 Task: Find a one-way flight from Augusta to Laramie for 6 passengers in premium economy class, departing on May 3, with a departure time between 5:00 AM and 11:00 PM, and a maximum price of 550.
Action: Mouse moved to (282, 268)
Screenshot: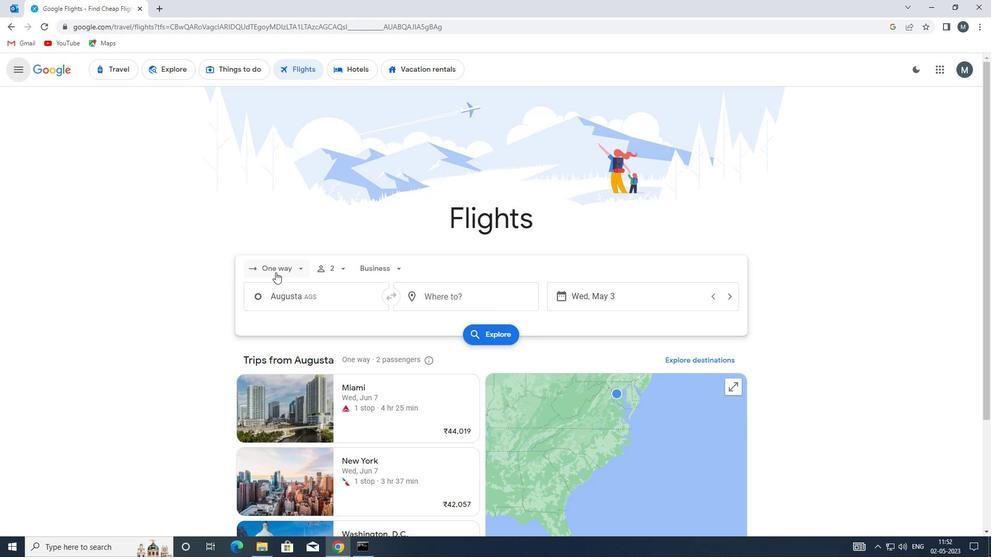 
Action: Mouse pressed left at (282, 268)
Screenshot: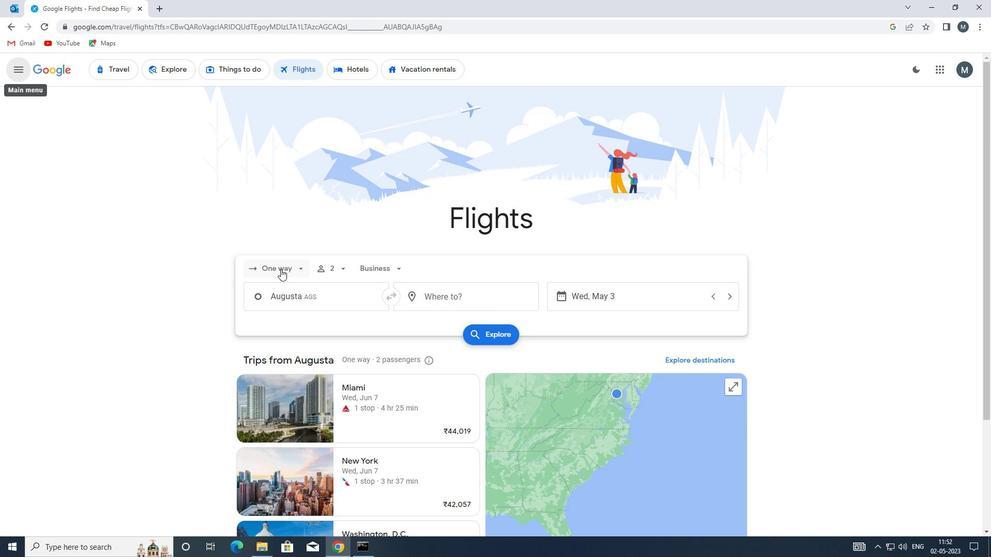 
Action: Mouse moved to (300, 313)
Screenshot: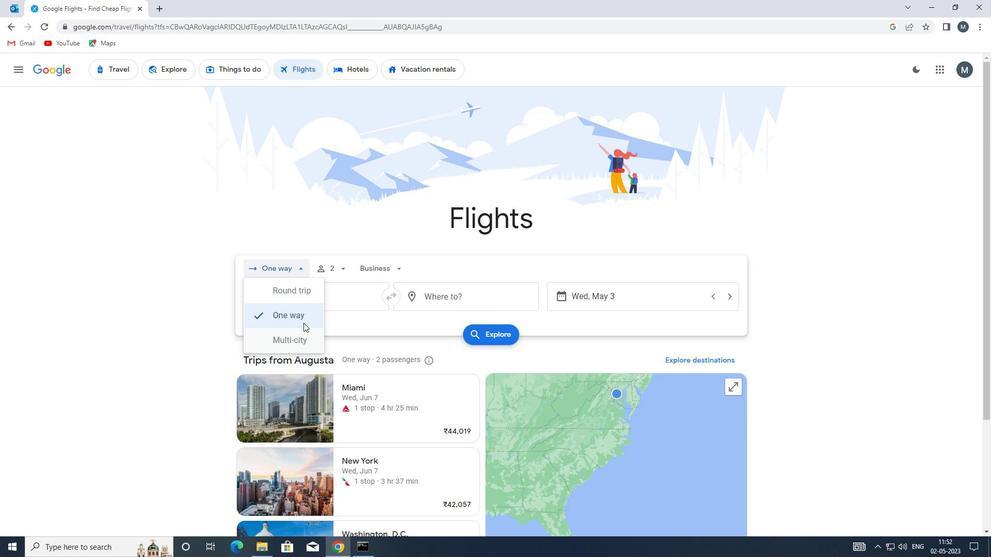 
Action: Mouse pressed left at (300, 313)
Screenshot: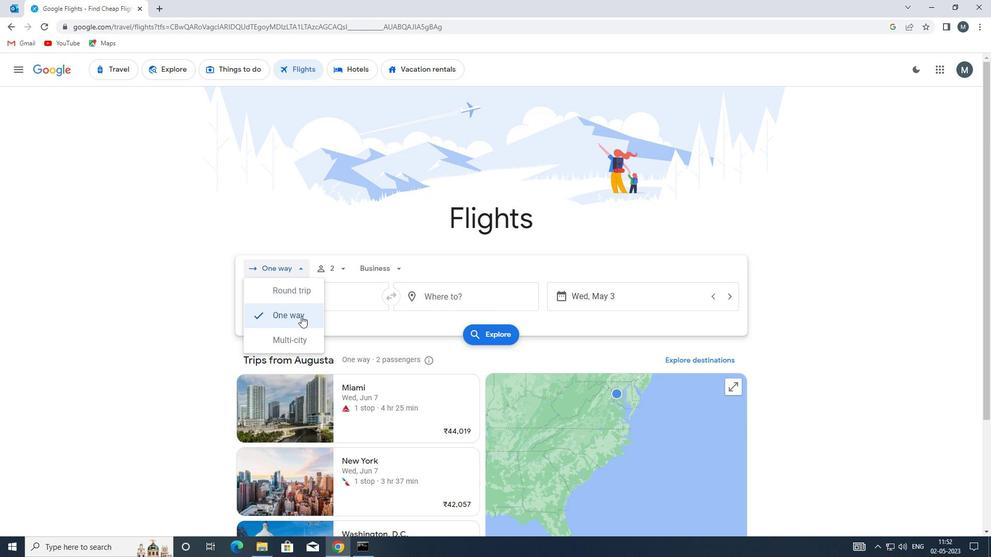 
Action: Mouse moved to (335, 270)
Screenshot: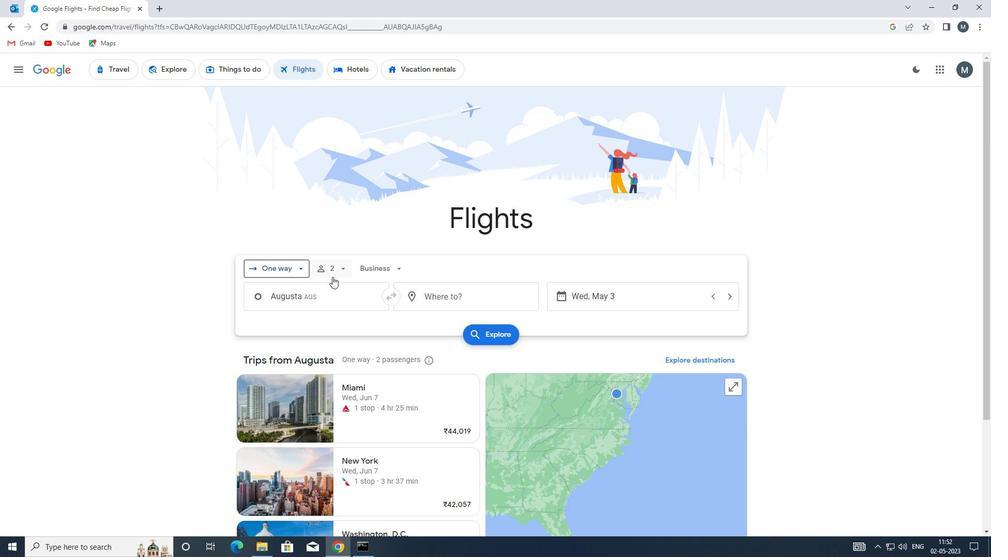 
Action: Mouse pressed left at (335, 270)
Screenshot: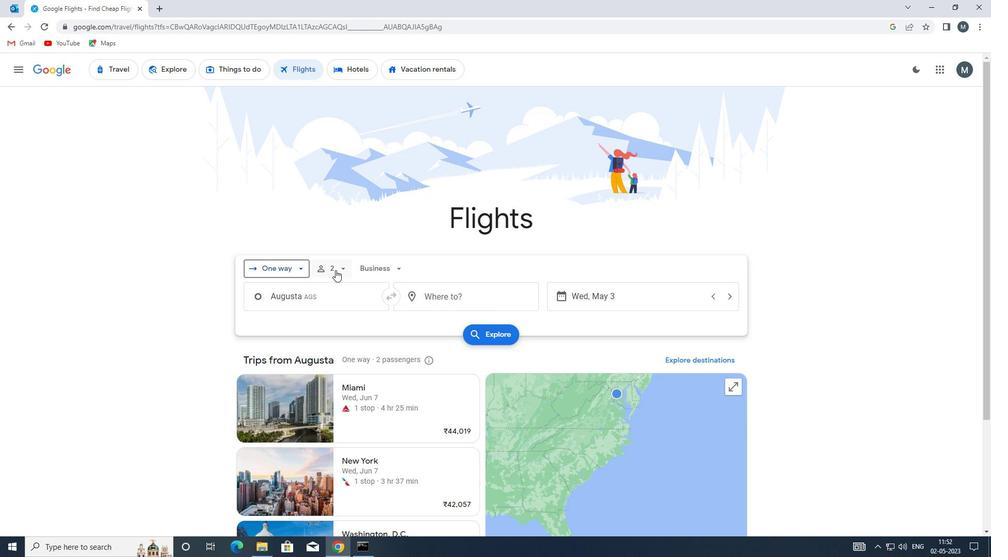 
Action: Mouse moved to (429, 295)
Screenshot: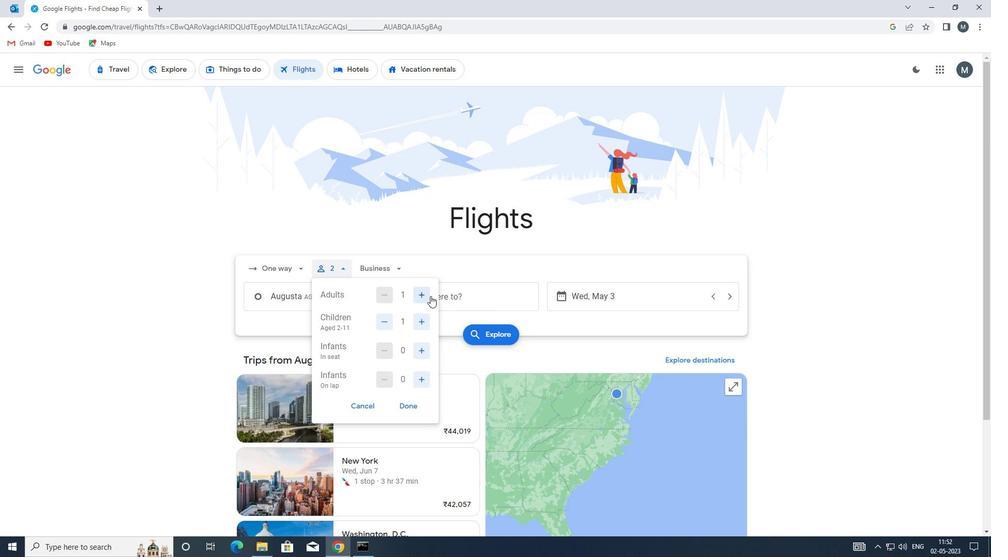 
Action: Mouse pressed left at (429, 295)
Screenshot: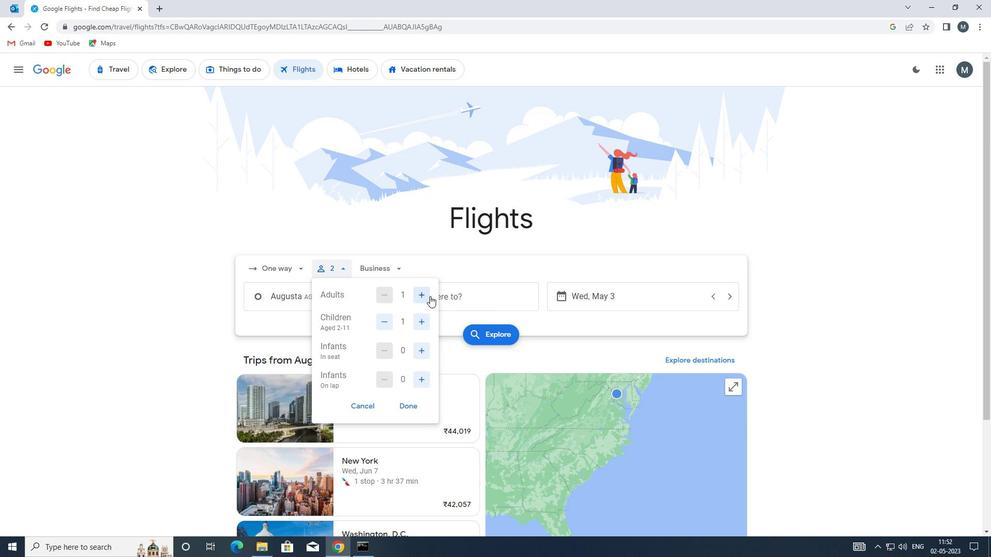 
Action: Mouse pressed left at (429, 295)
Screenshot: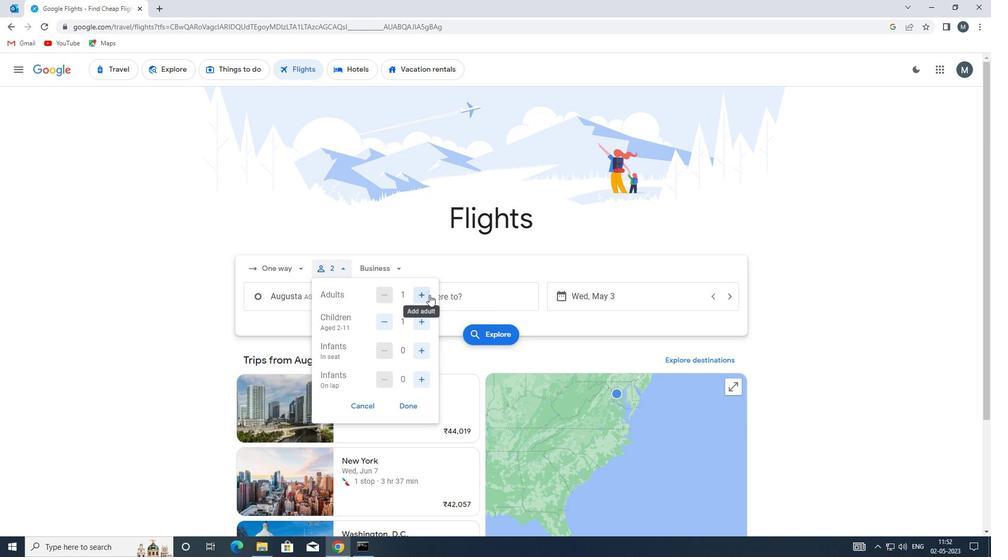 
Action: Mouse moved to (423, 320)
Screenshot: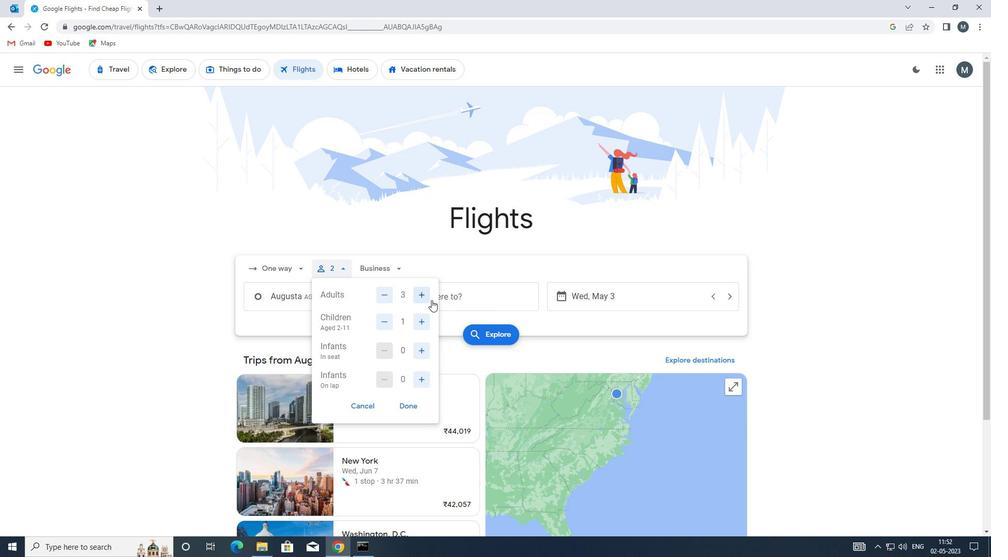 
Action: Mouse pressed left at (423, 320)
Screenshot: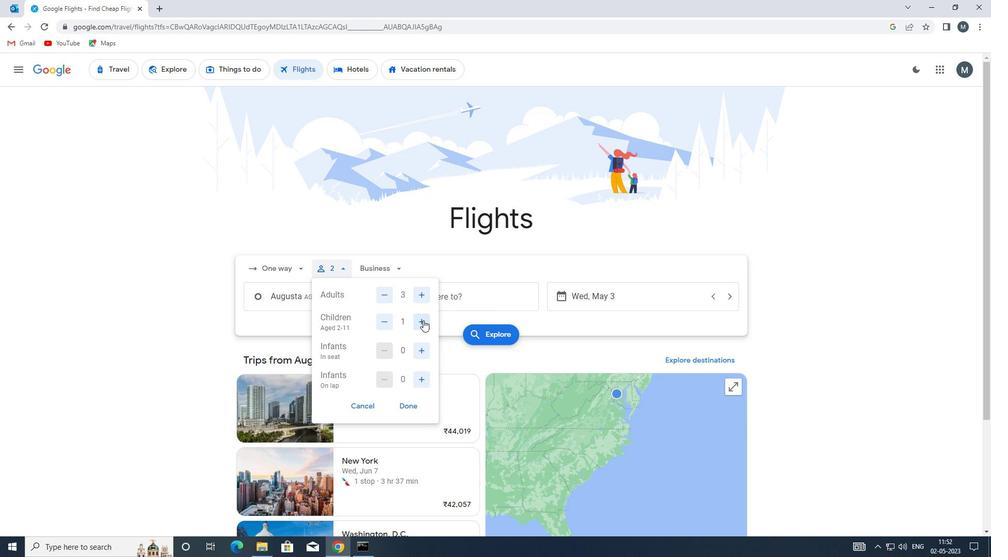 
Action: Mouse pressed left at (423, 320)
Screenshot: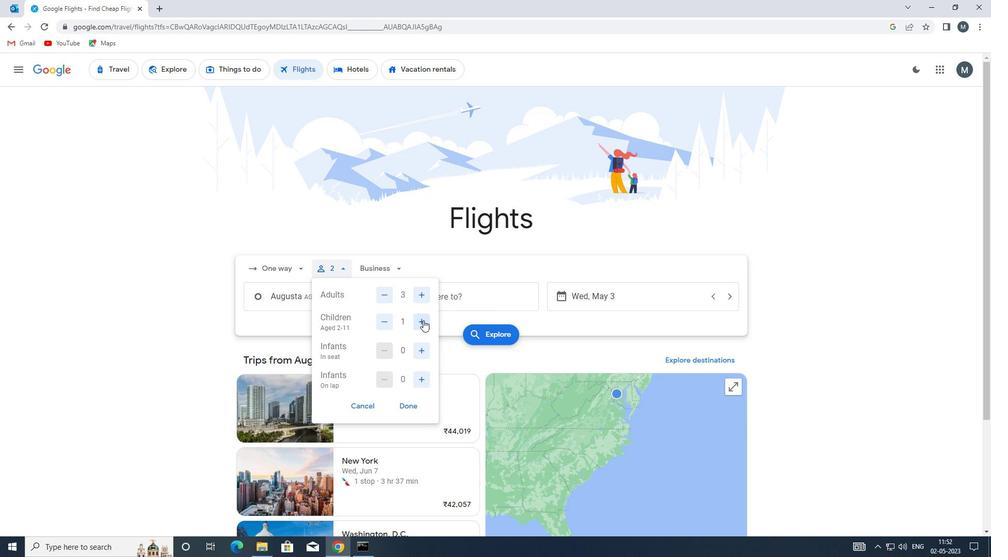 
Action: Mouse moved to (410, 407)
Screenshot: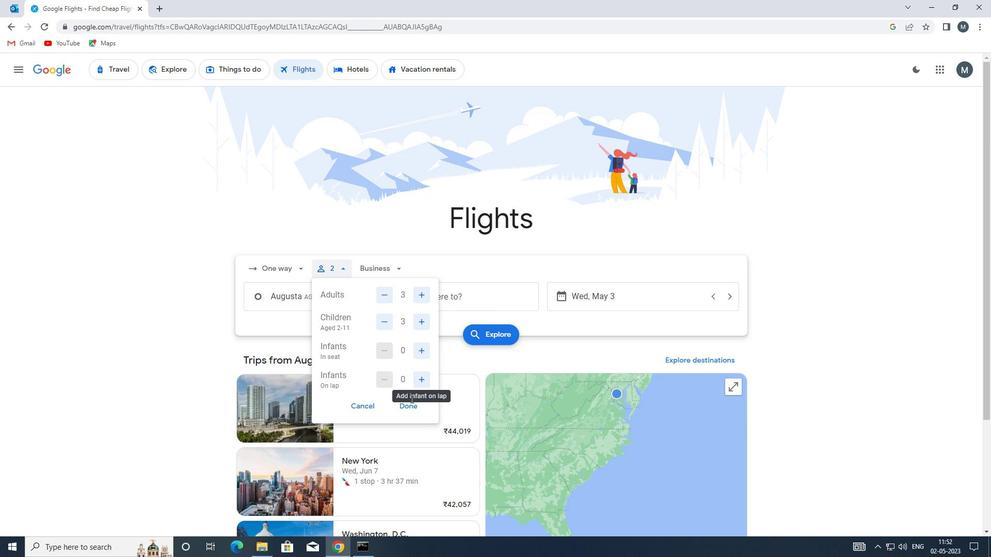 
Action: Mouse pressed left at (410, 407)
Screenshot: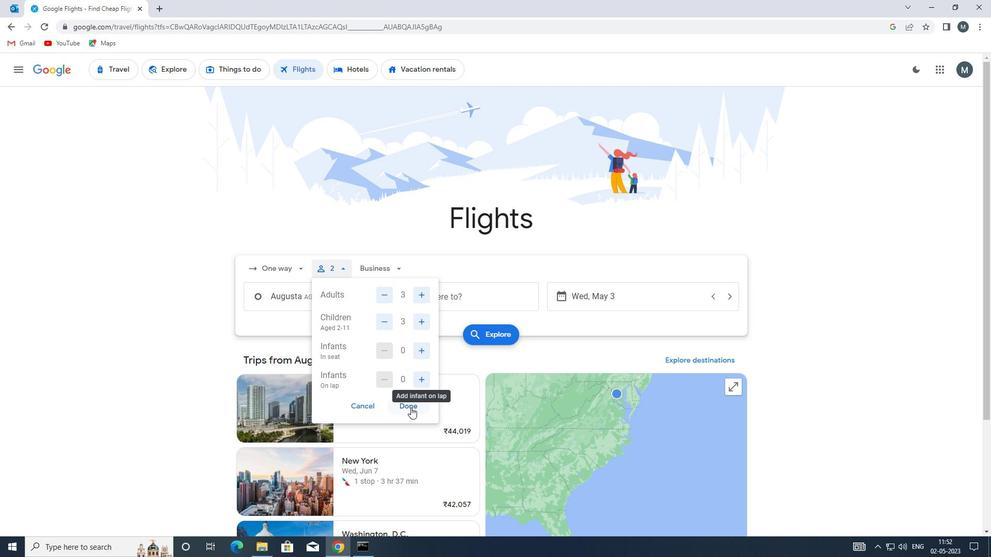 
Action: Mouse moved to (394, 272)
Screenshot: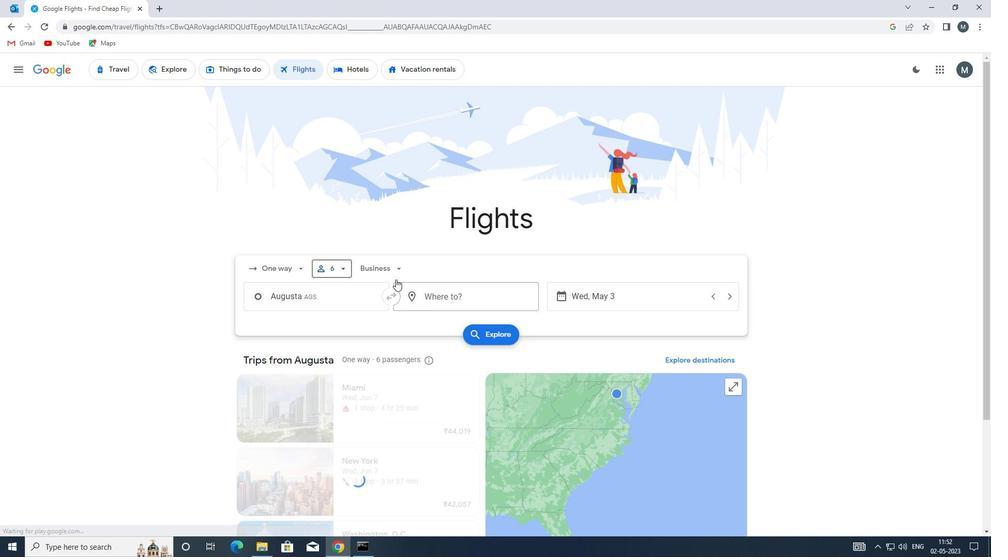 
Action: Mouse pressed left at (394, 272)
Screenshot: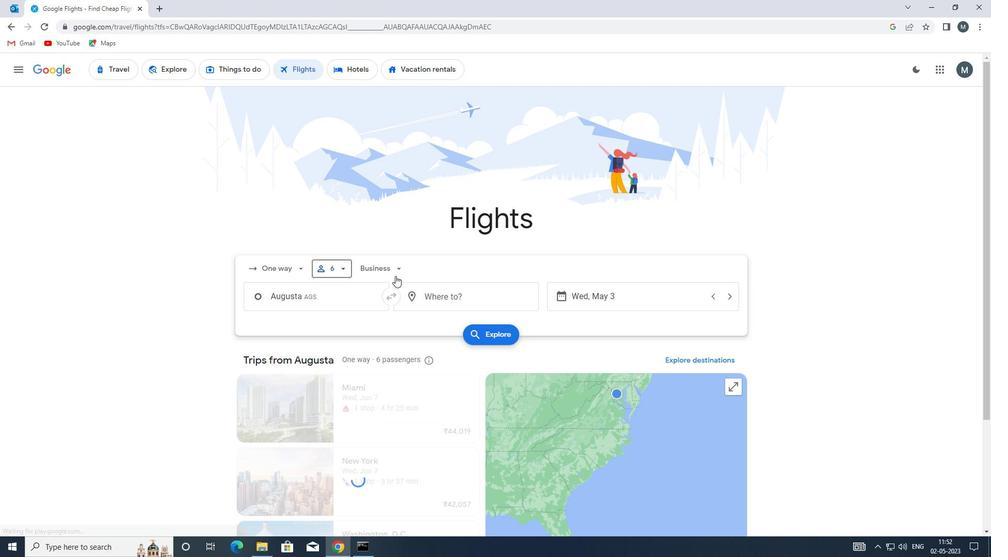 
Action: Mouse moved to (415, 320)
Screenshot: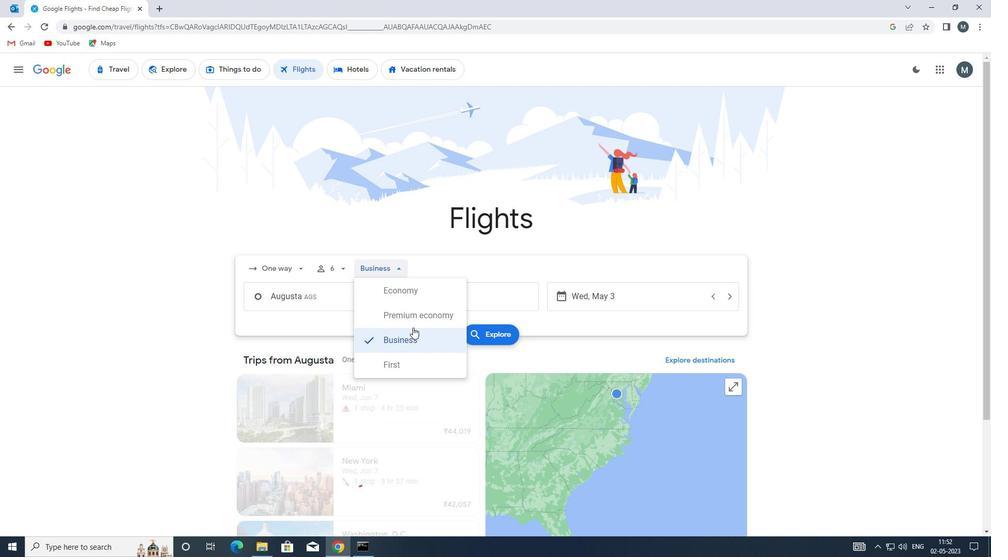 
Action: Mouse pressed left at (415, 320)
Screenshot: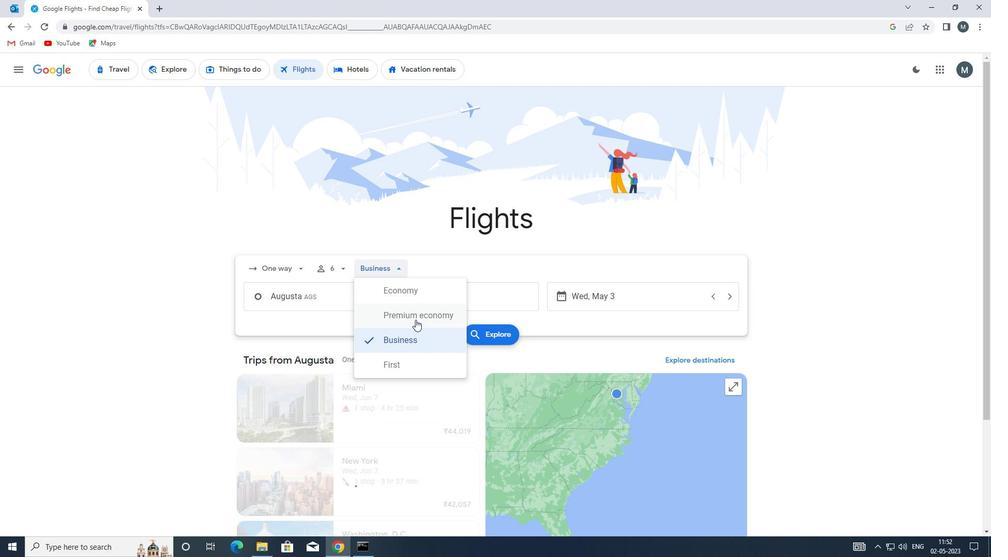
Action: Mouse moved to (358, 300)
Screenshot: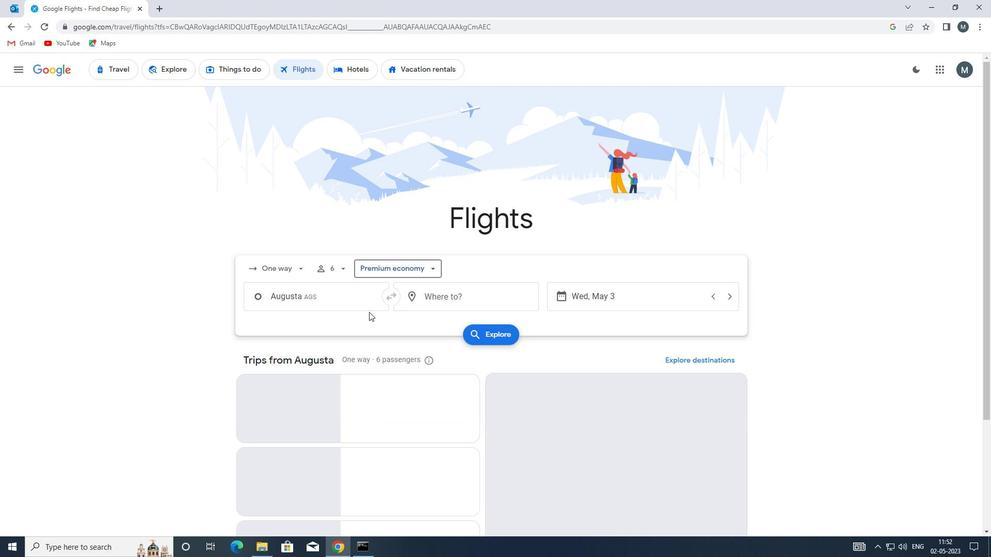 
Action: Mouse pressed left at (358, 300)
Screenshot: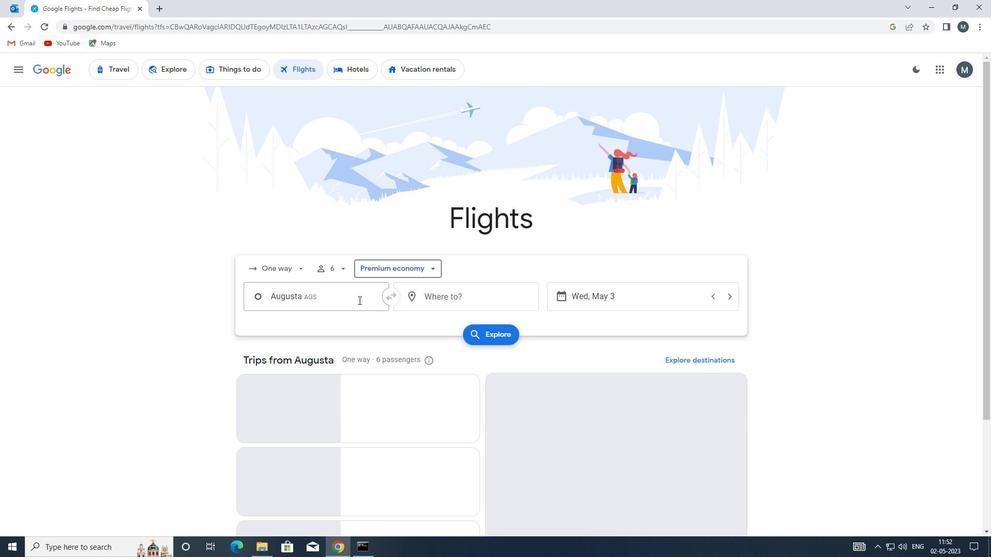
Action: Mouse moved to (368, 302)
Screenshot: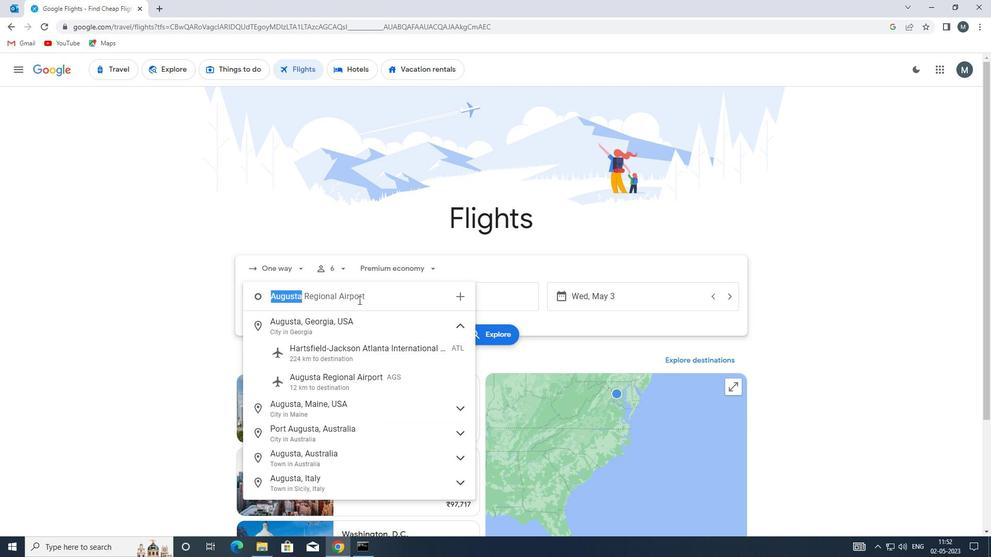 
Action: Key pressed <Key.enter>
Screenshot: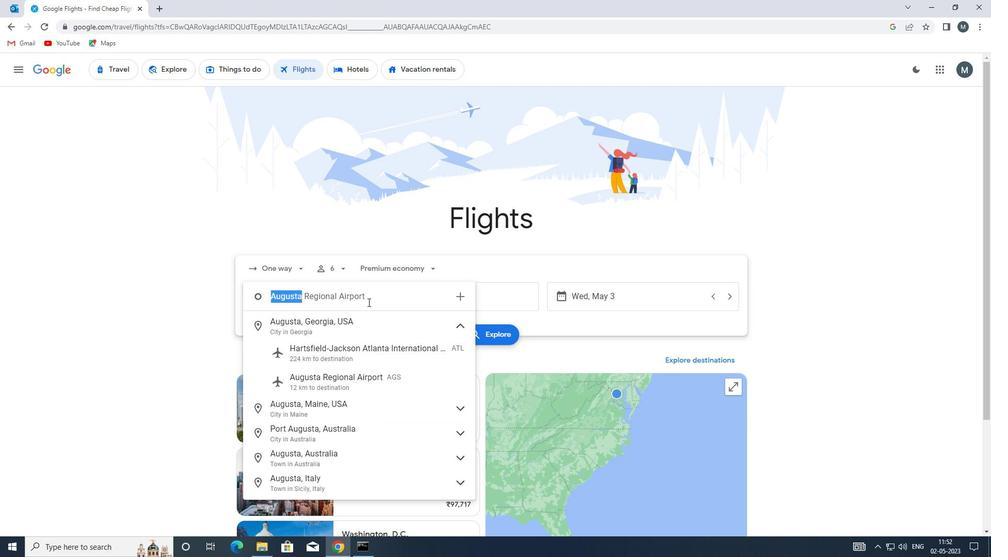 
Action: Mouse moved to (439, 302)
Screenshot: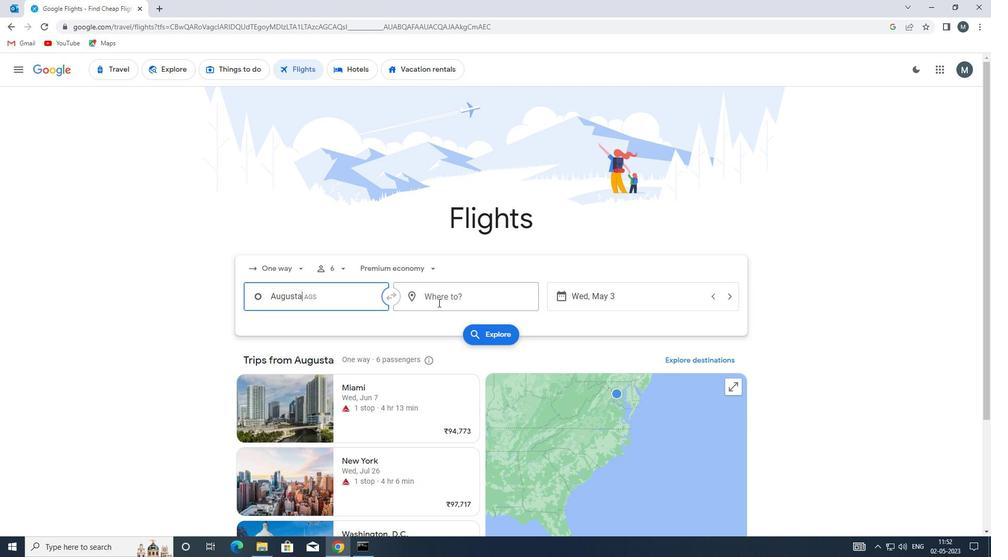 
Action: Mouse pressed left at (439, 302)
Screenshot: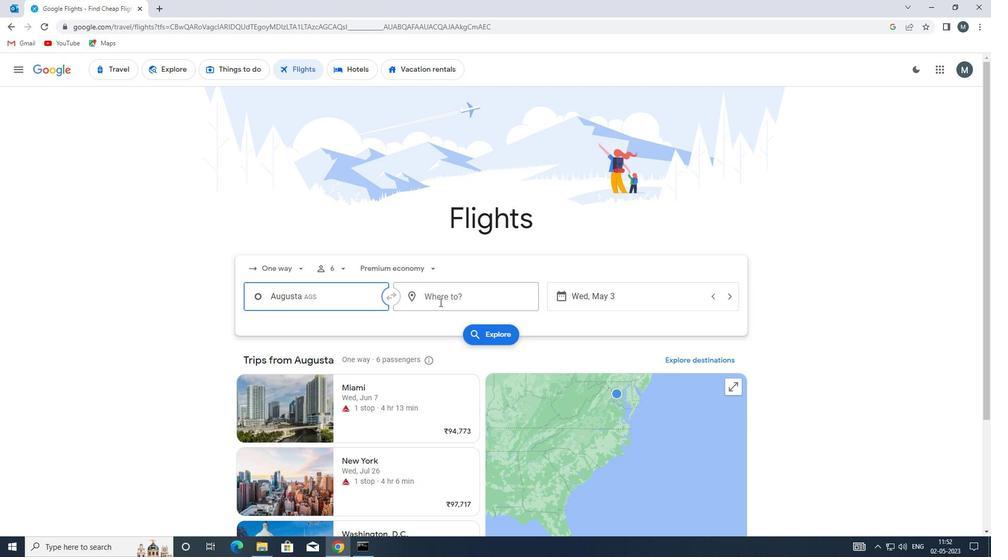 
Action: Key pressed lar
Screenshot: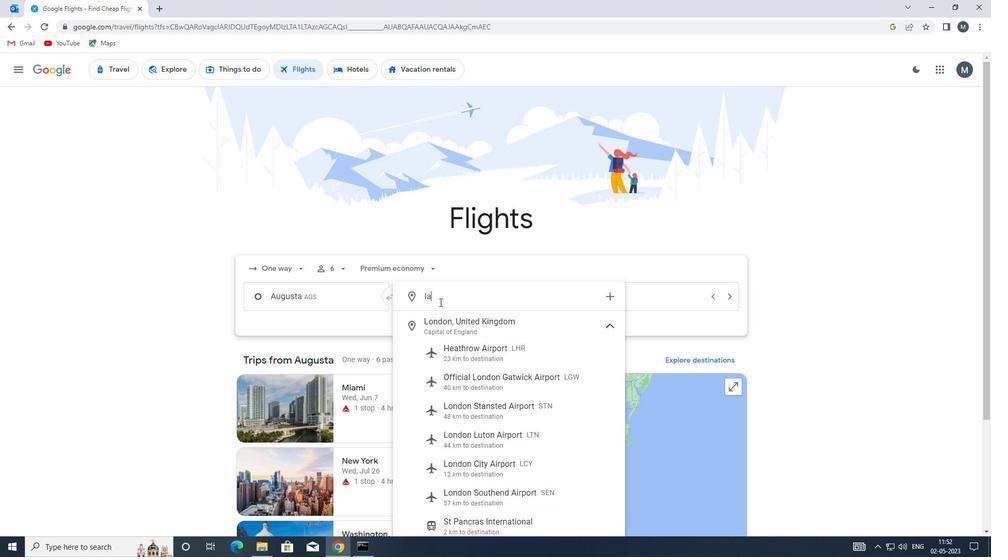 
Action: Mouse moved to (452, 322)
Screenshot: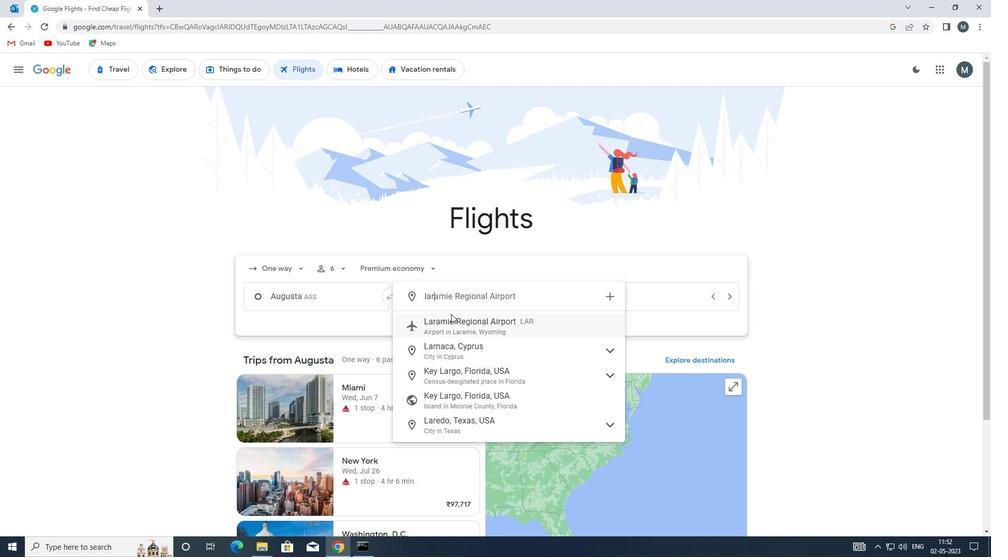 
Action: Mouse pressed left at (452, 322)
Screenshot: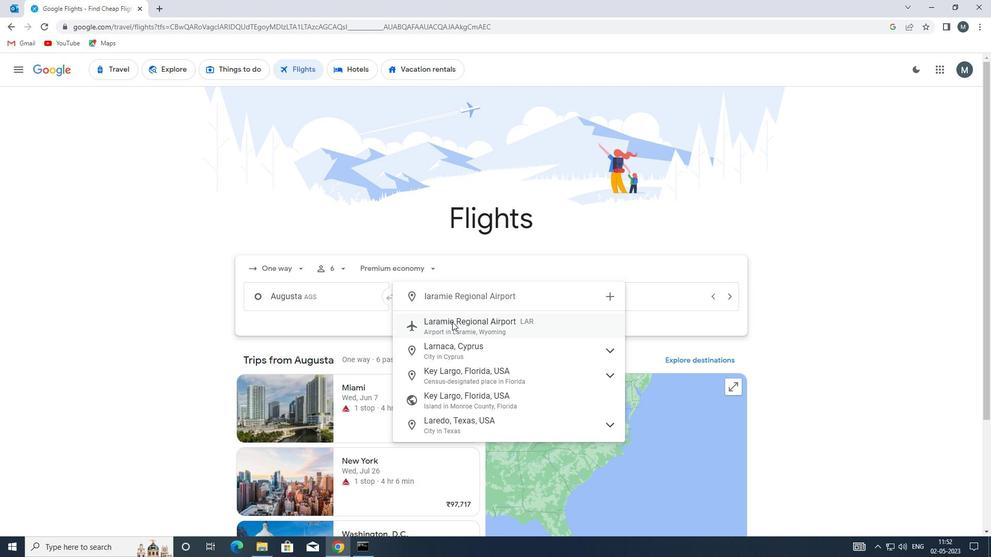 
Action: Mouse moved to (569, 299)
Screenshot: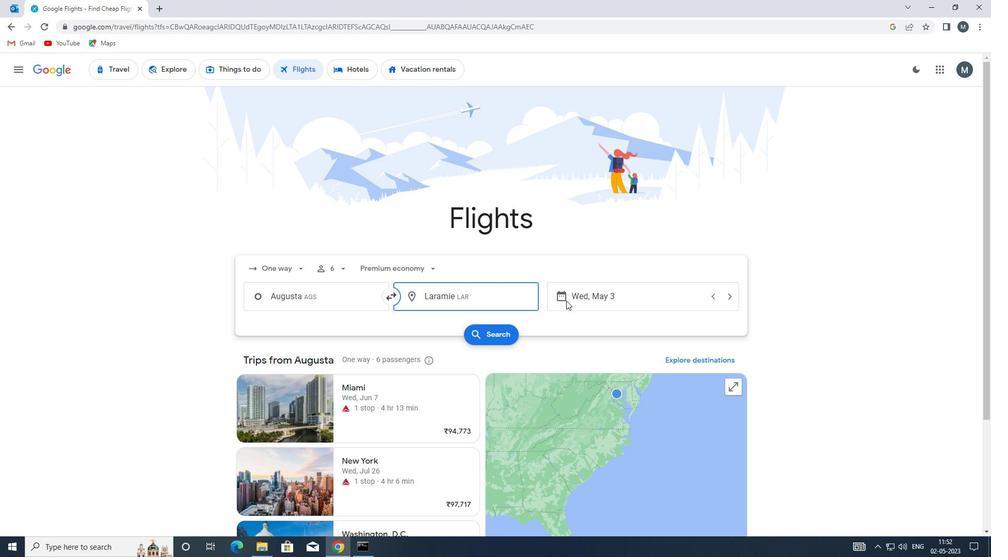 
Action: Mouse pressed left at (569, 299)
Screenshot: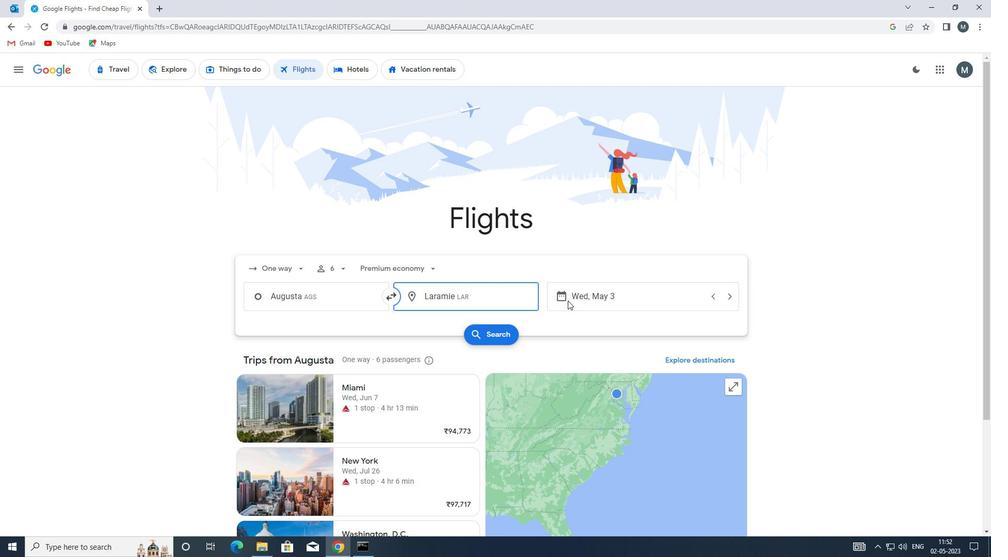 
Action: Mouse moved to (450, 347)
Screenshot: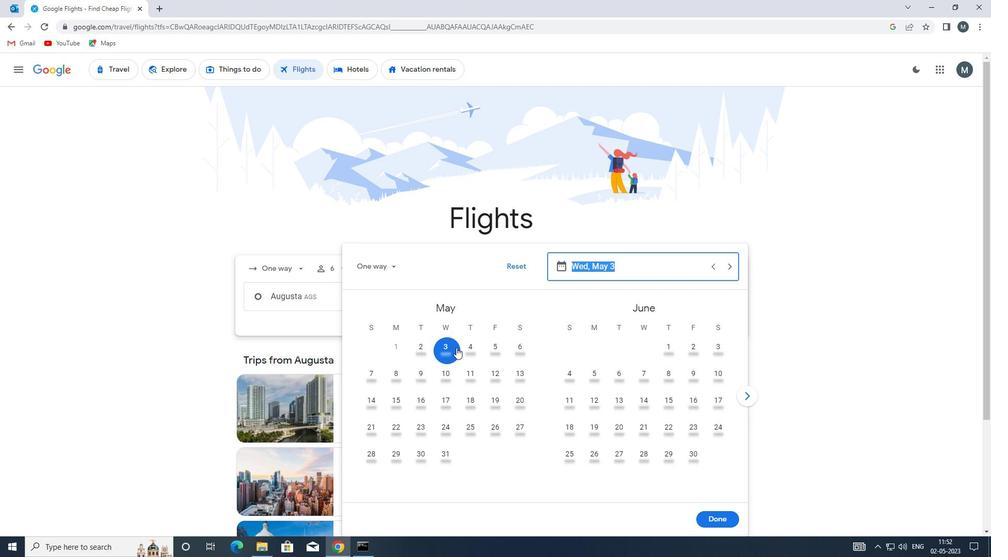 
Action: Mouse pressed left at (450, 347)
Screenshot: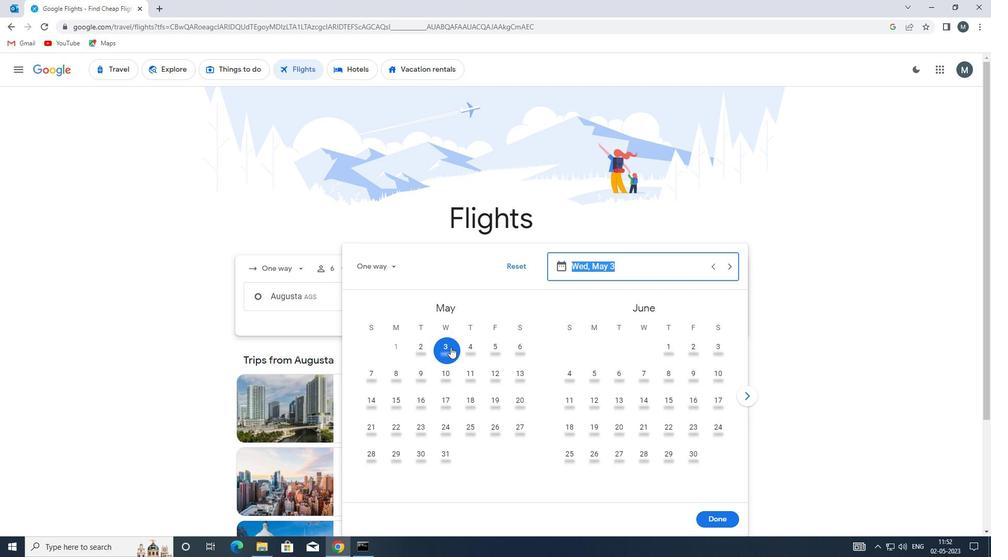 
Action: Mouse moved to (707, 519)
Screenshot: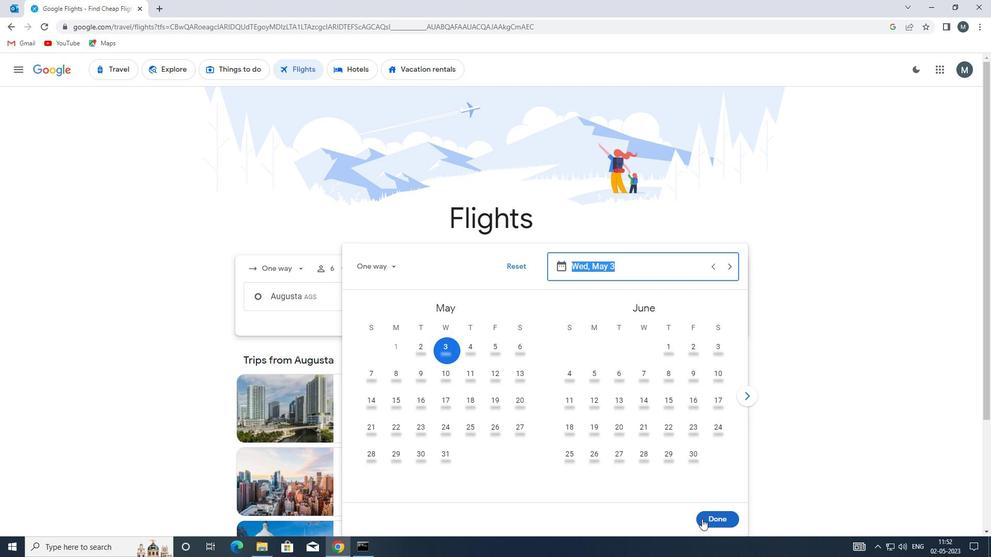 
Action: Mouse pressed left at (707, 519)
Screenshot: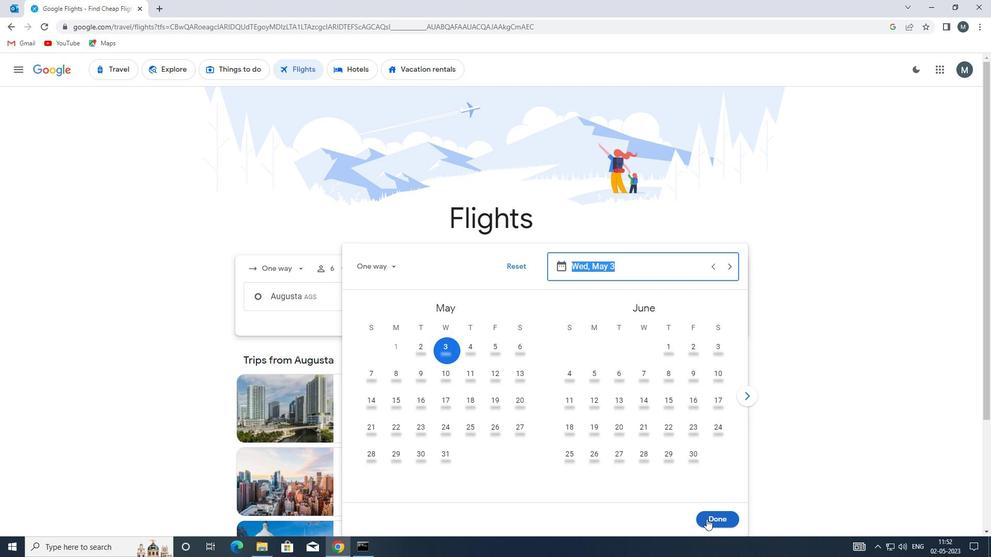 
Action: Mouse moved to (486, 339)
Screenshot: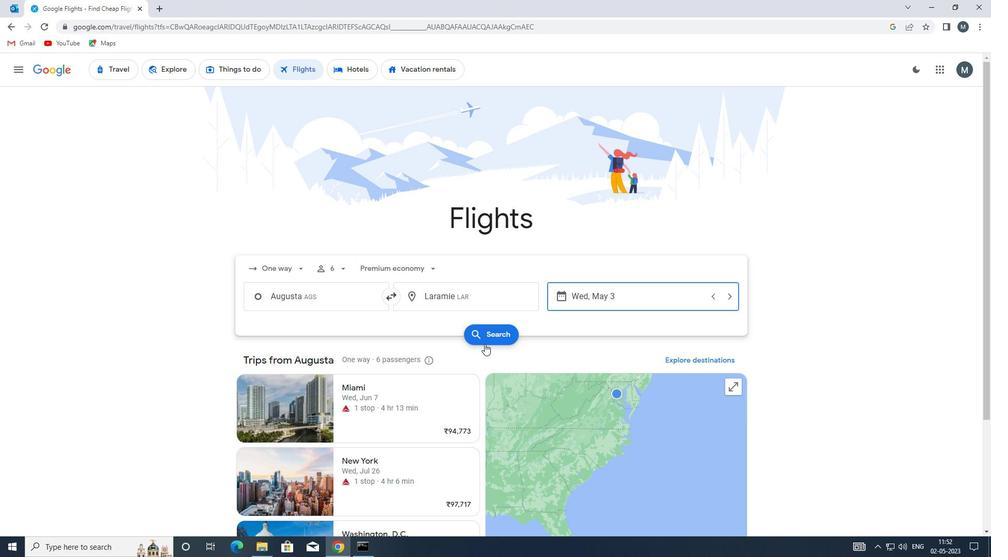 
Action: Mouse pressed left at (486, 339)
Screenshot: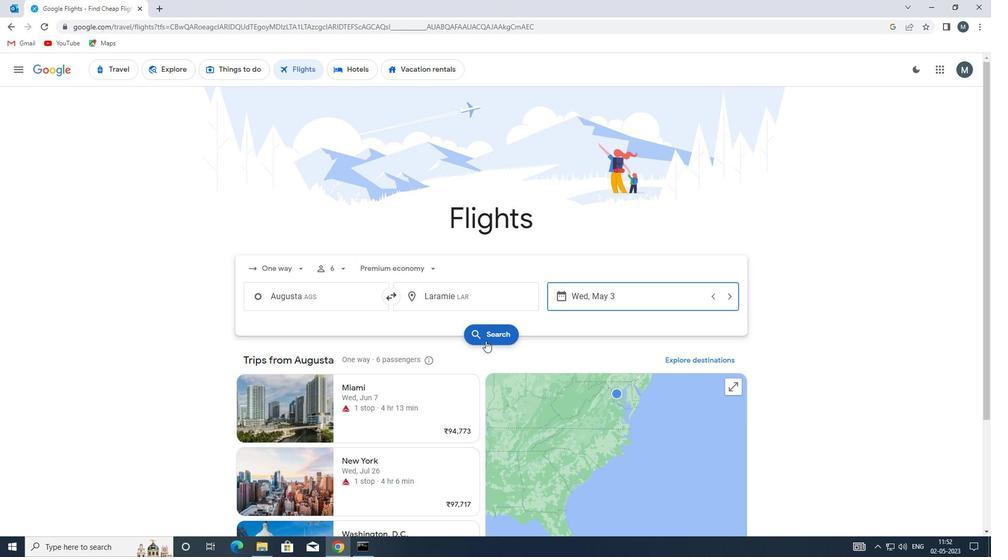 
Action: Mouse moved to (256, 163)
Screenshot: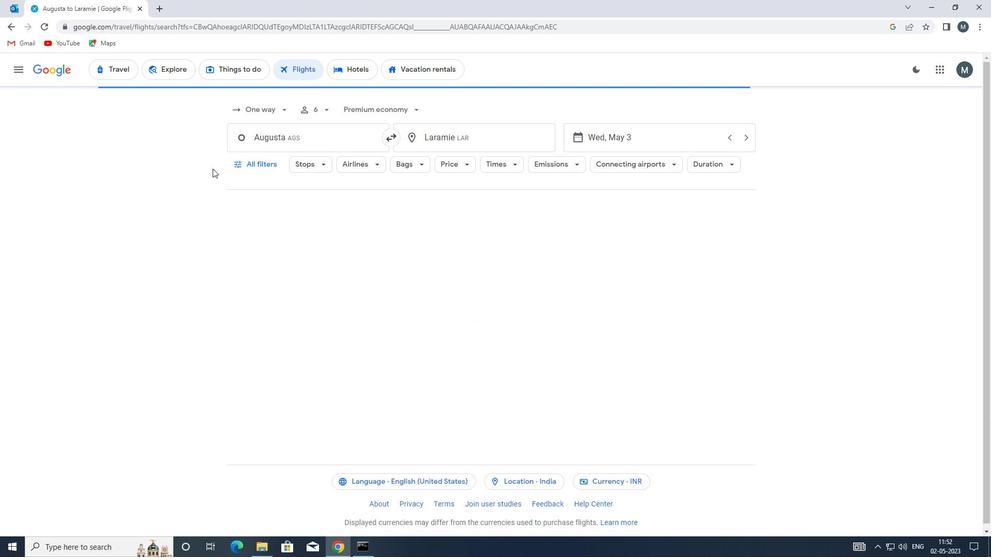 
Action: Mouse pressed left at (256, 163)
Screenshot: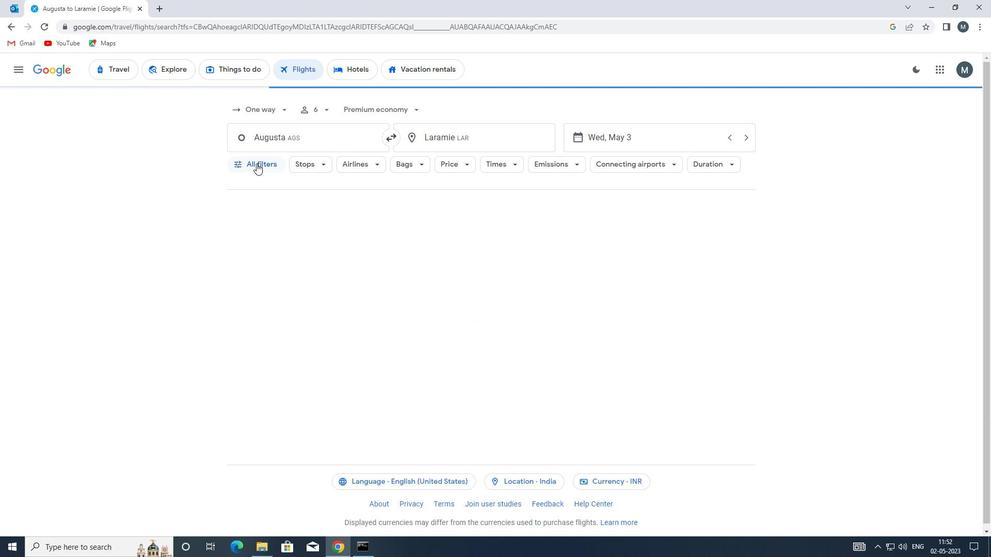 
Action: Mouse moved to (274, 266)
Screenshot: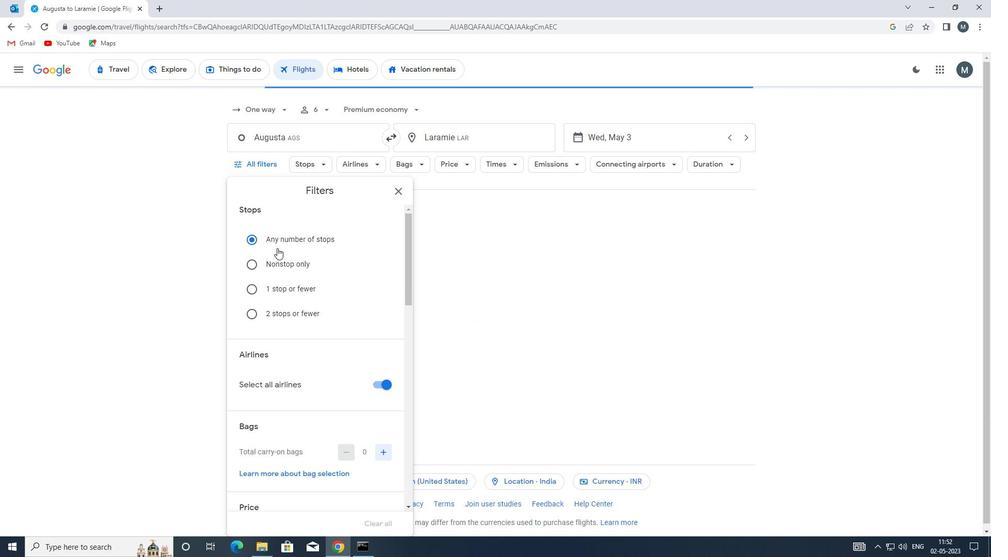 
Action: Mouse scrolled (274, 265) with delta (0, 0)
Screenshot: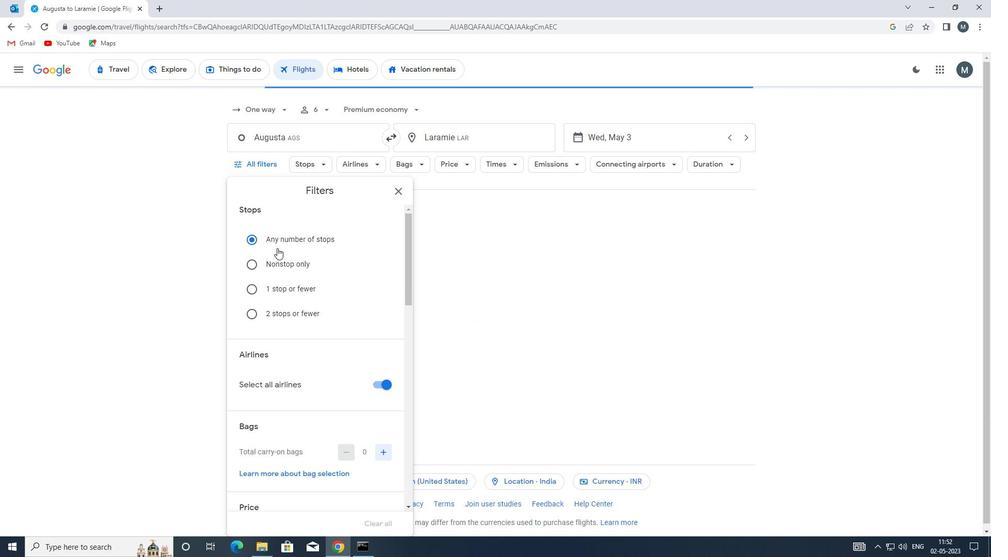 
Action: Mouse moved to (273, 273)
Screenshot: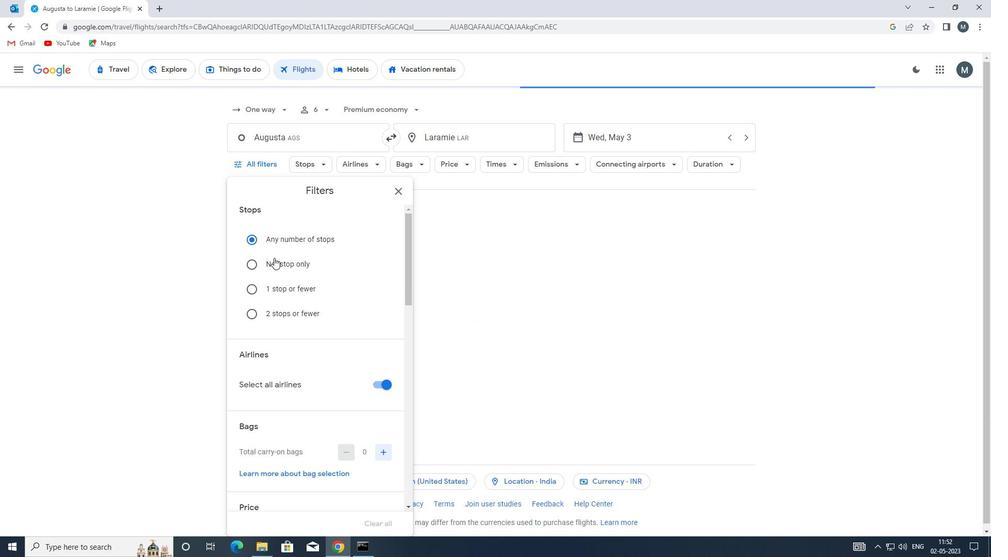 
Action: Mouse scrolled (273, 273) with delta (0, 0)
Screenshot: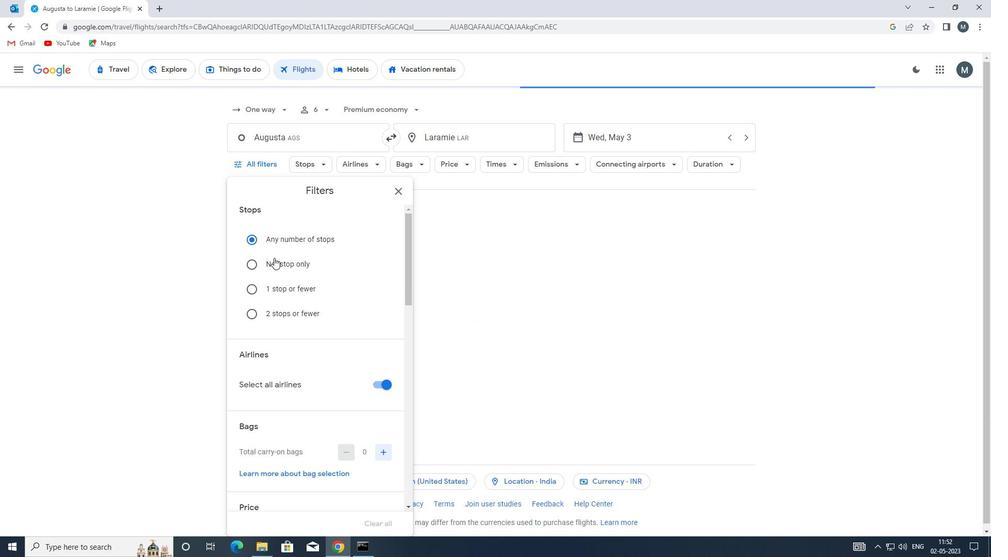 
Action: Mouse moved to (387, 281)
Screenshot: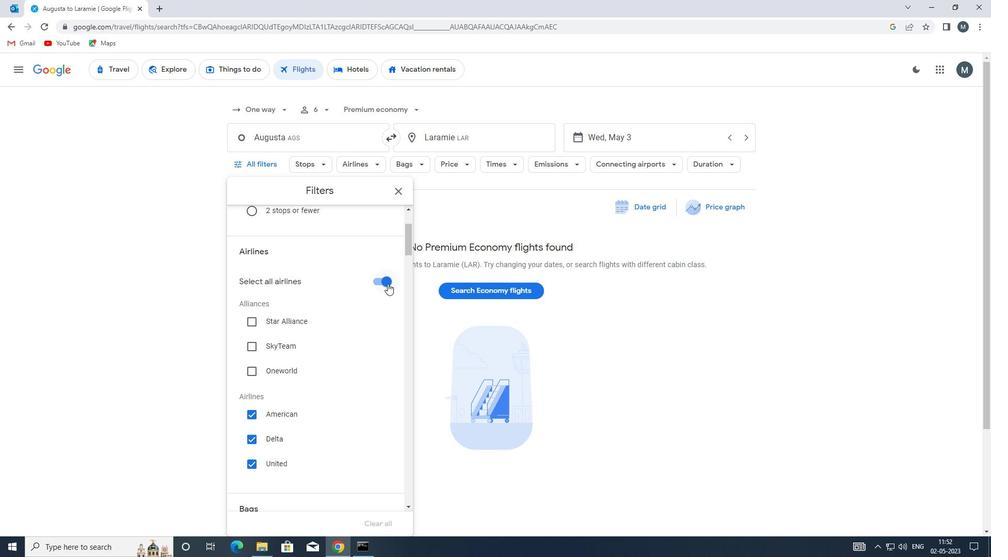 
Action: Mouse pressed left at (387, 281)
Screenshot: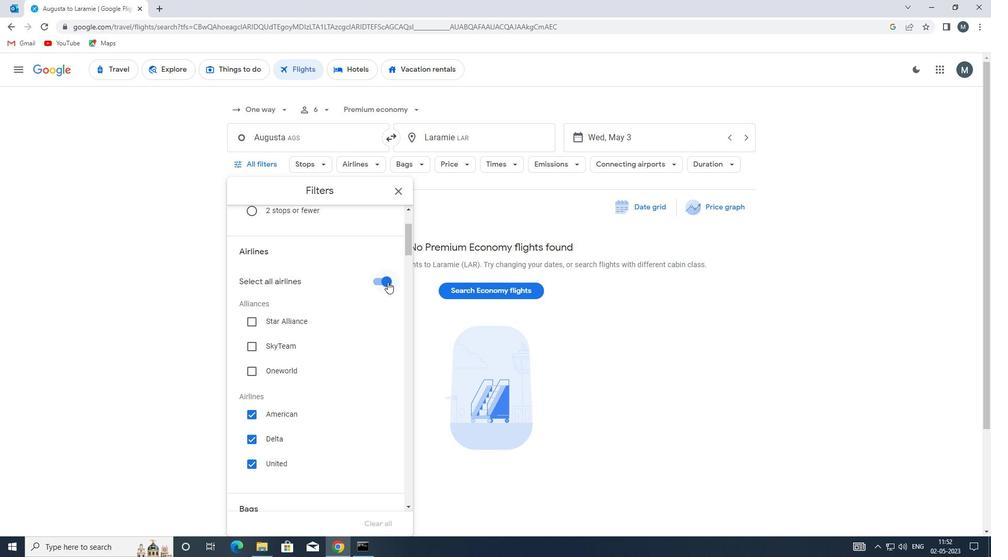 
Action: Mouse moved to (331, 324)
Screenshot: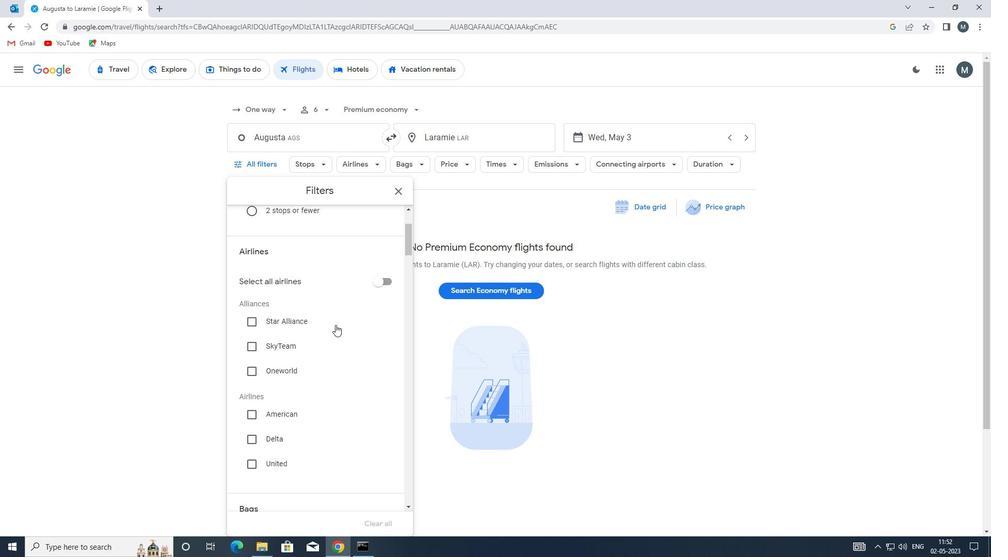 
Action: Mouse scrolled (331, 324) with delta (0, 0)
Screenshot: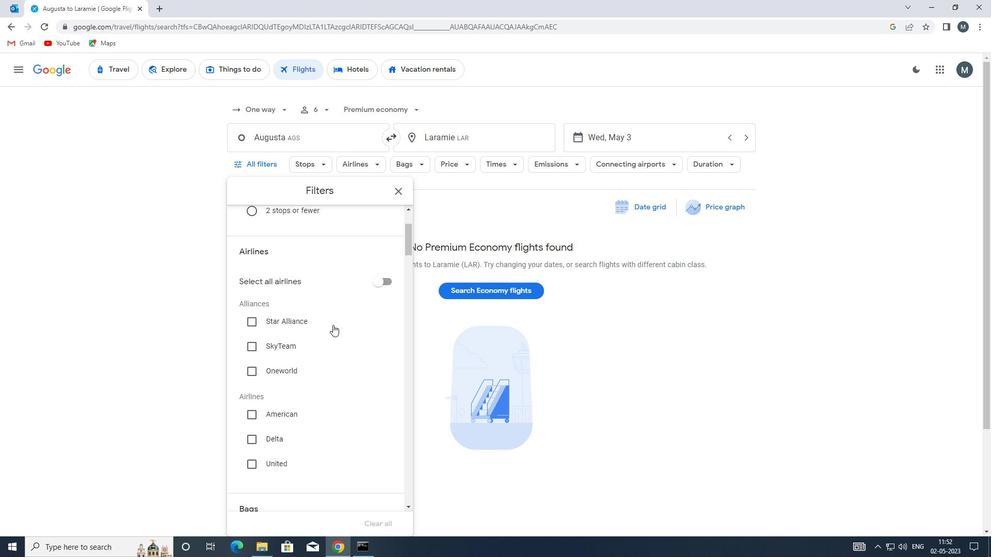 
Action: Mouse moved to (324, 324)
Screenshot: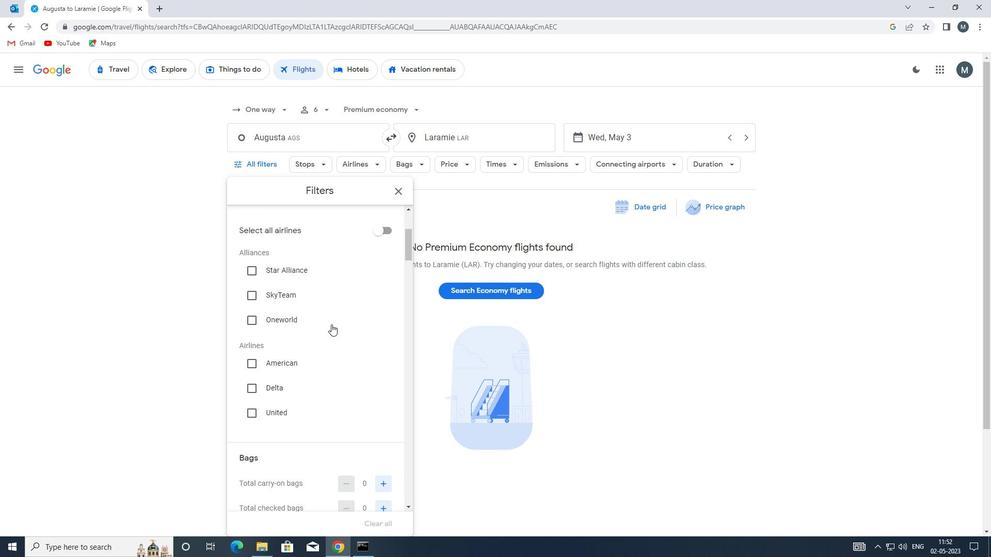 
Action: Mouse scrolled (324, 324) with delta (0, 0)
Screenshot: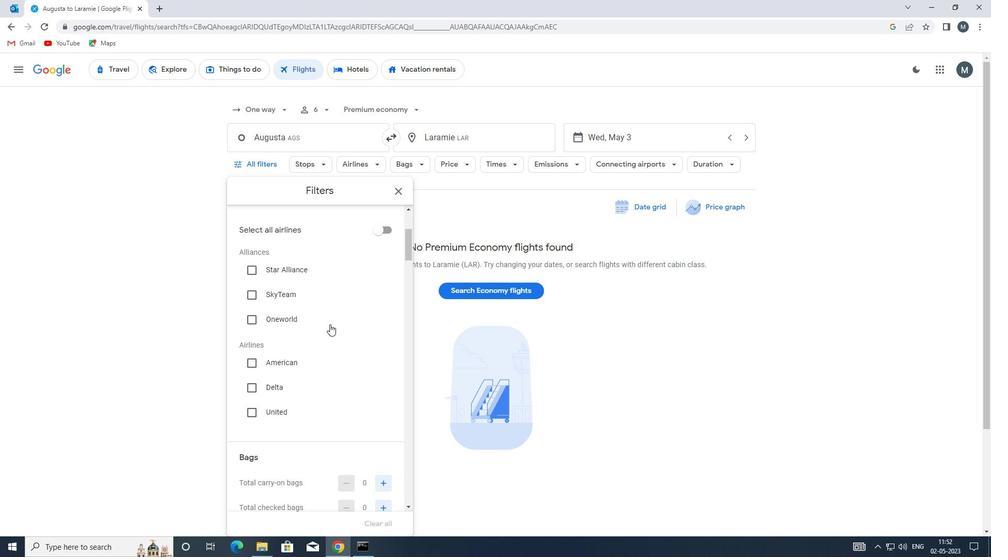 
Action: Mouse moved to (323, 324)
Screenshot: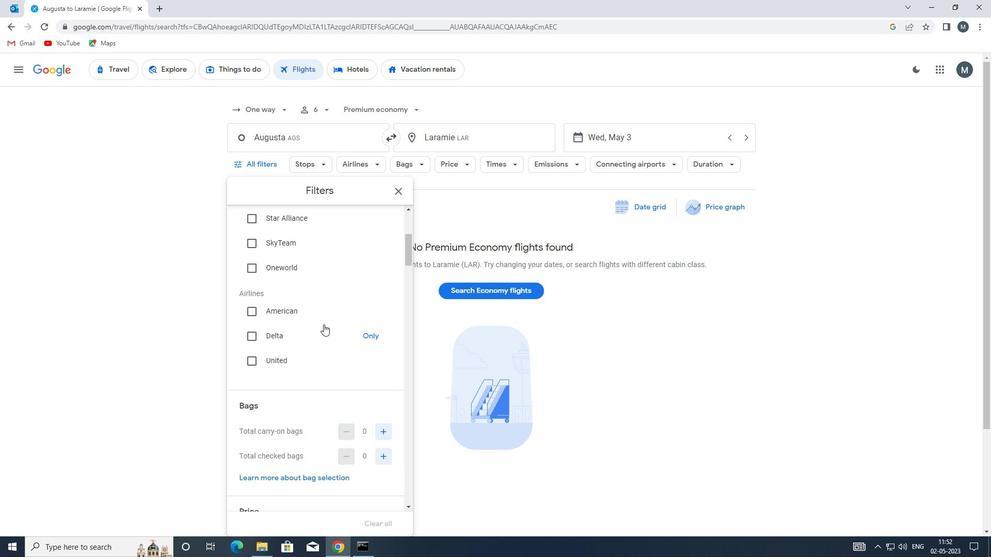 
Action: Mouse scrolled (323, 324) with delta (0, 0)
Screenshot: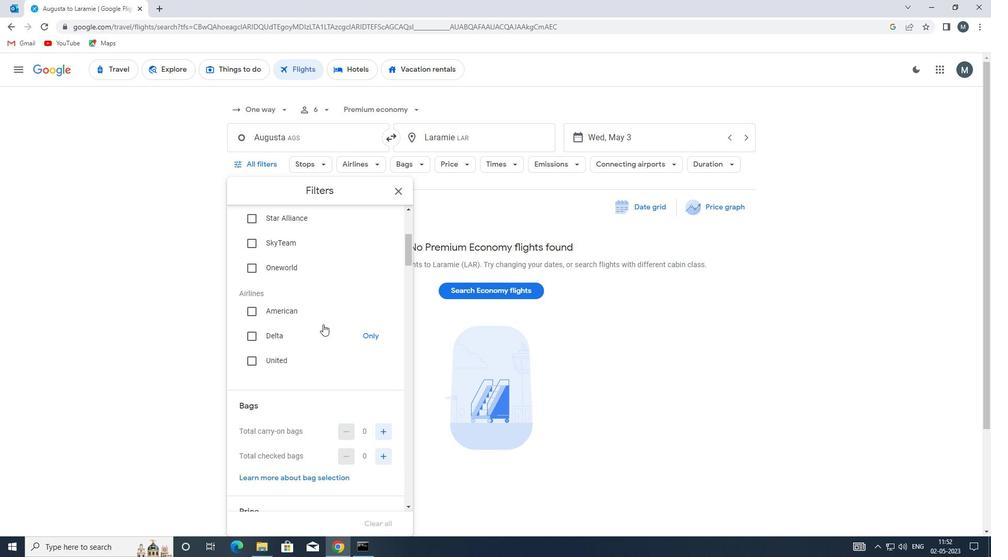 
Action: Mouse moved to (295, 326)
Screenshot: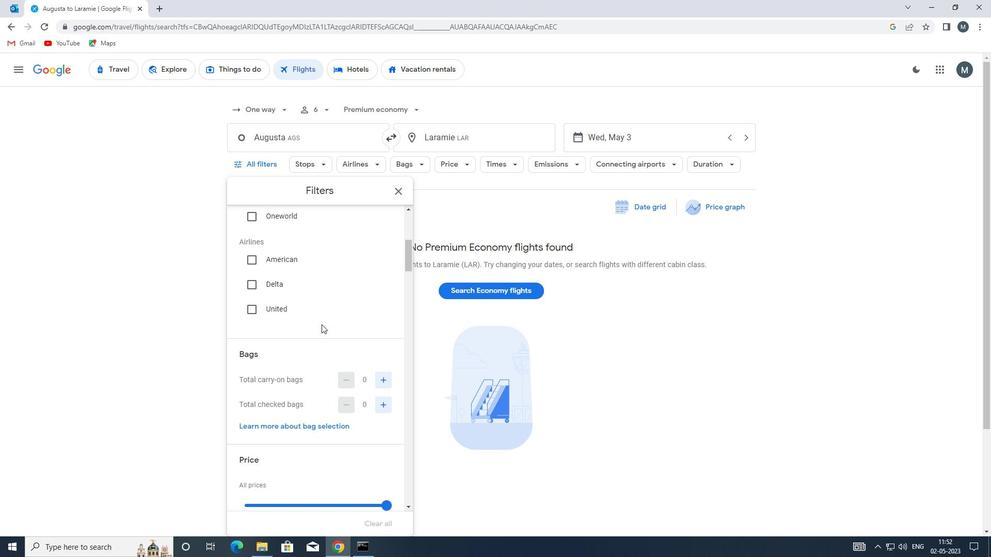
Action: Mouse scrolled (295, 325) with delta (0, 0)
Screenshot: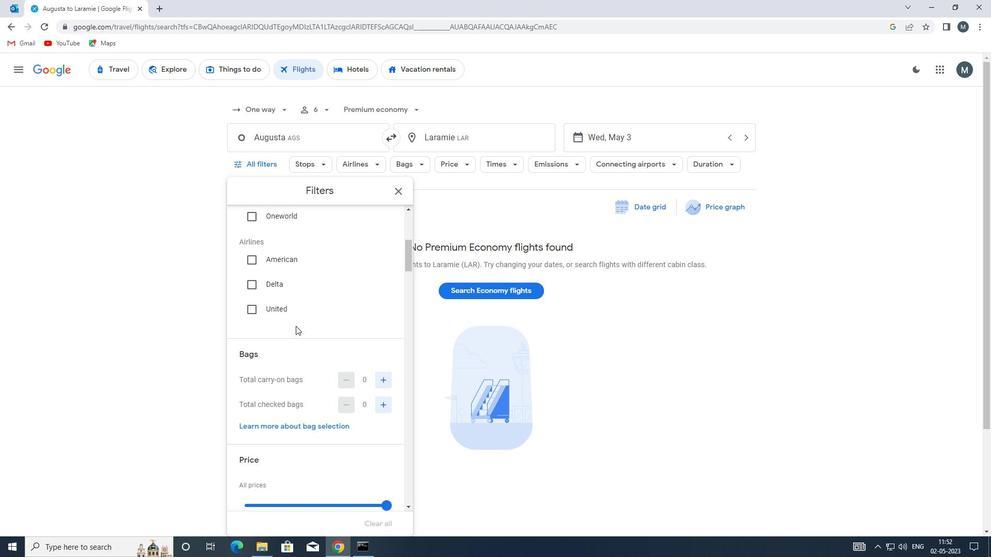 
Action: Mouse scrolled (295, 325) with delta (0, 0)
Screenshot: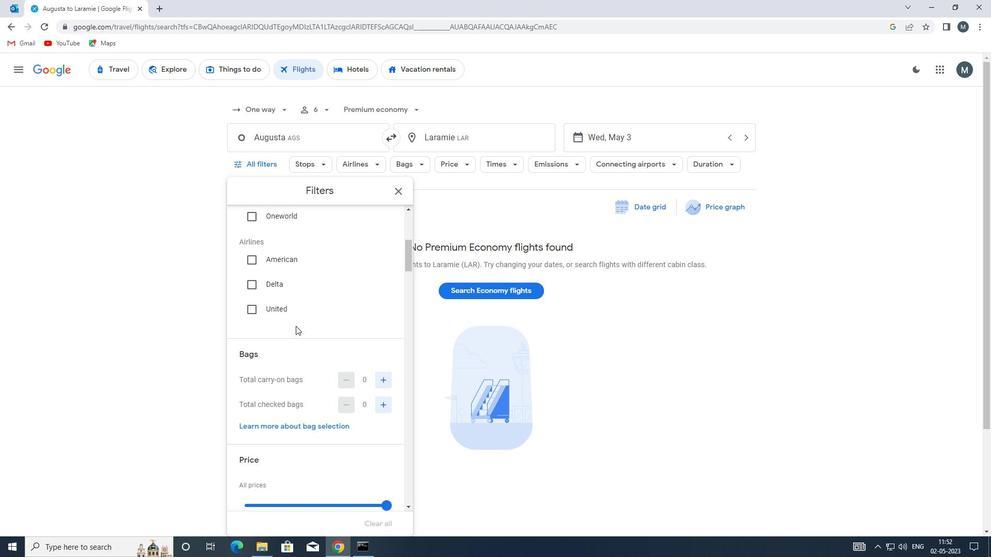 
Action: Mouse moved to (295, 326)
Screenshot: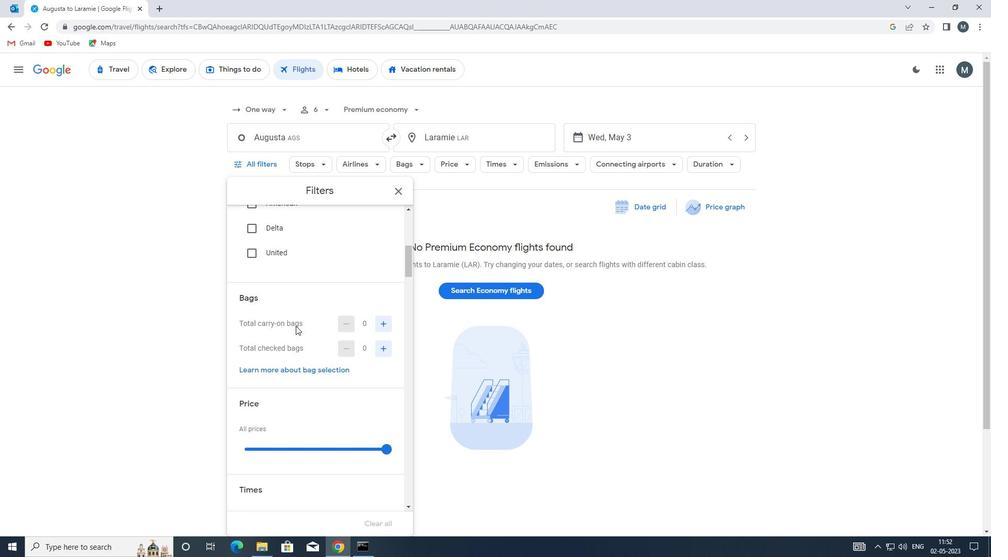 
Action: Mouse scrolled (295, 326) with delta (0, 0)
Screenshot: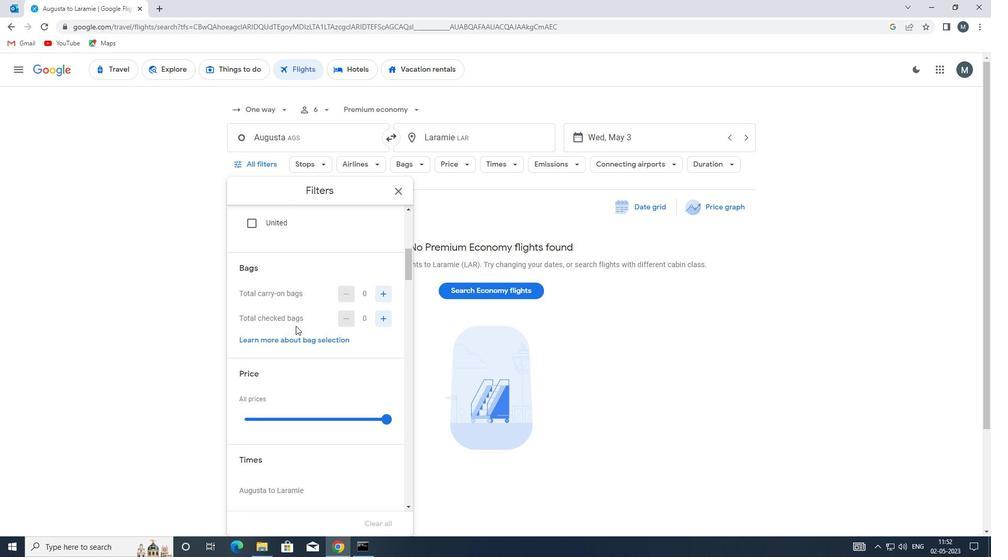 
Action: Mouse moved to (293, 346)
Screenshot: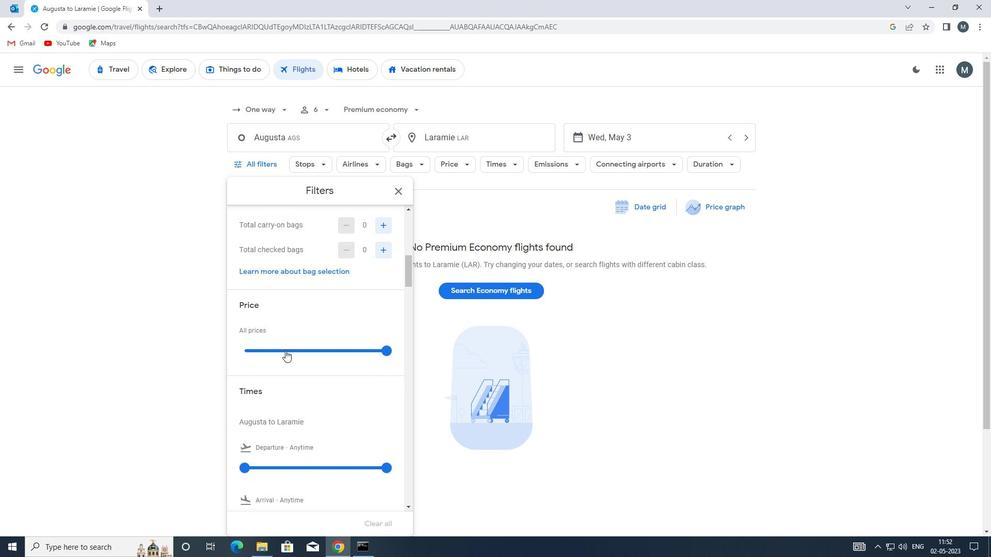
Action: Mouse pressed left at (293, 346)
Screenshot: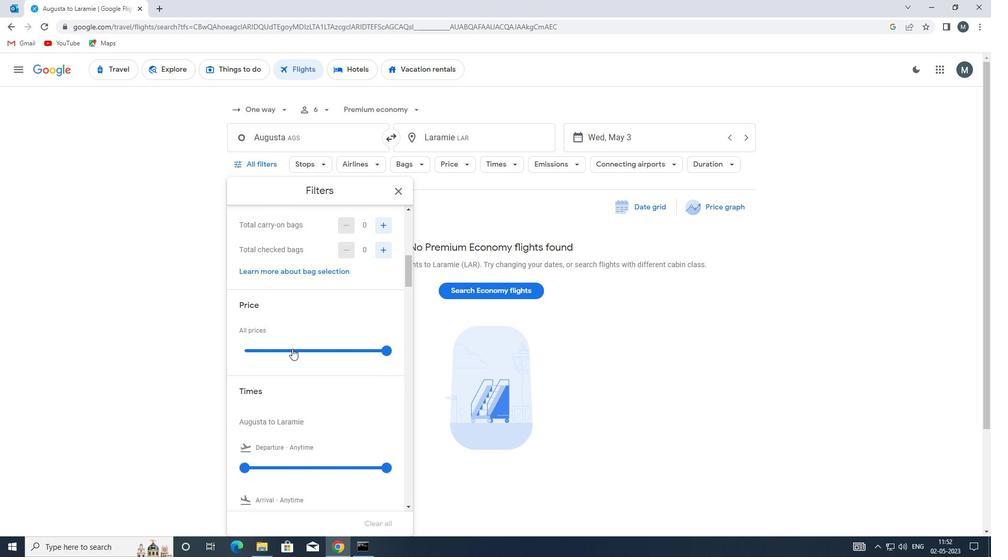 
Action: Mouse pressed left at (293, 346)
Screenshot: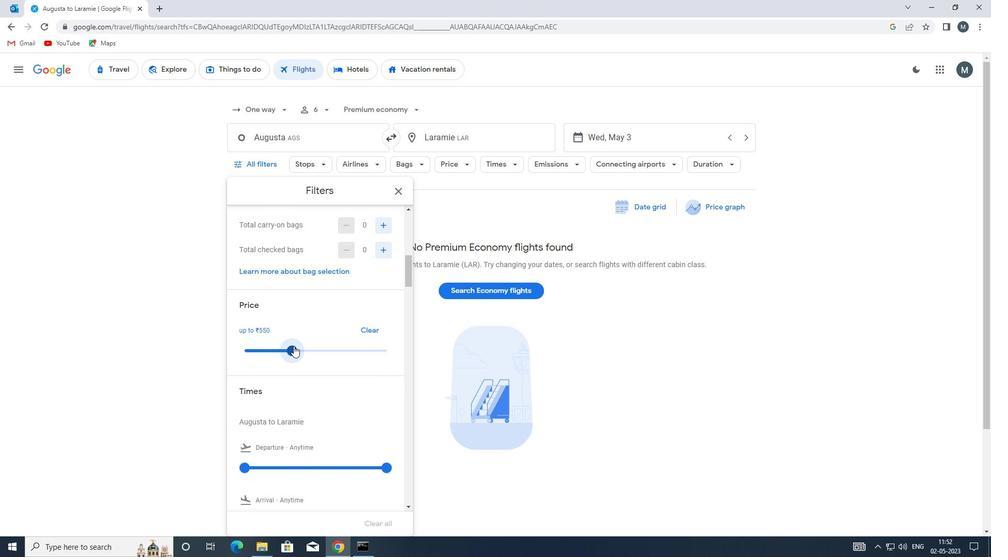 
Action: Mouse moved to (318, 336)
Screenshot: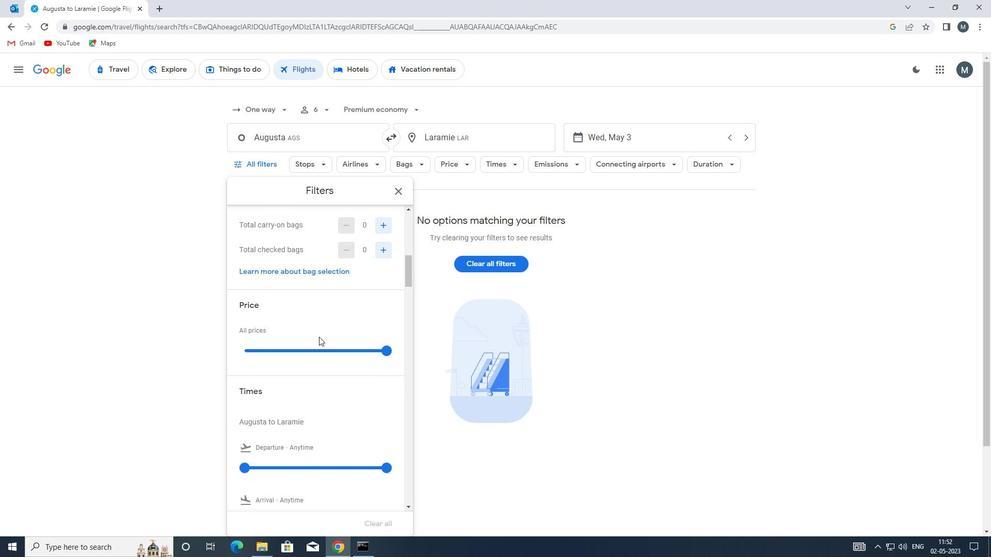 
Action: Mouse scrolled (318, 336) with delta (0, 0)
Screenshot: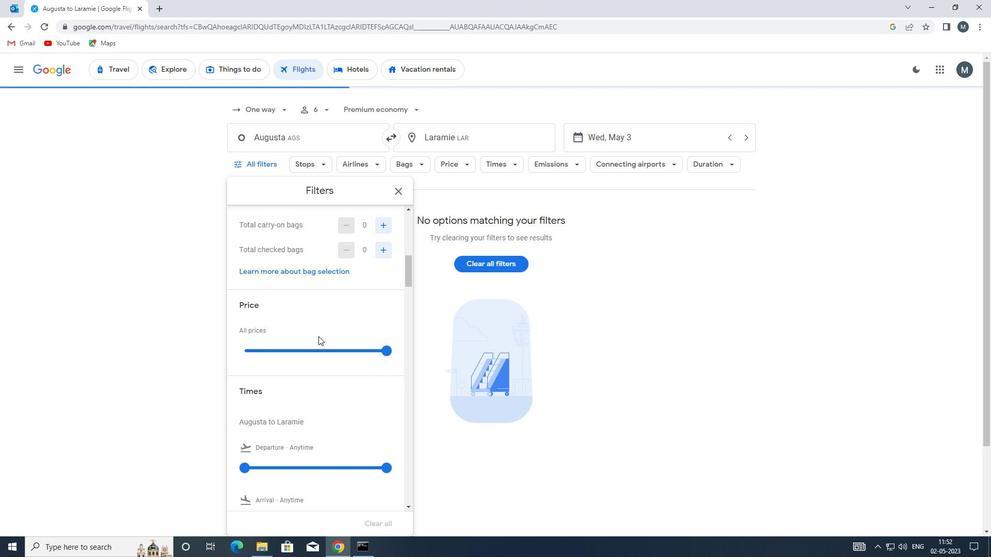 
Action: Mouse scrolled (318, 336) with delta (0, 0)
Screenshot: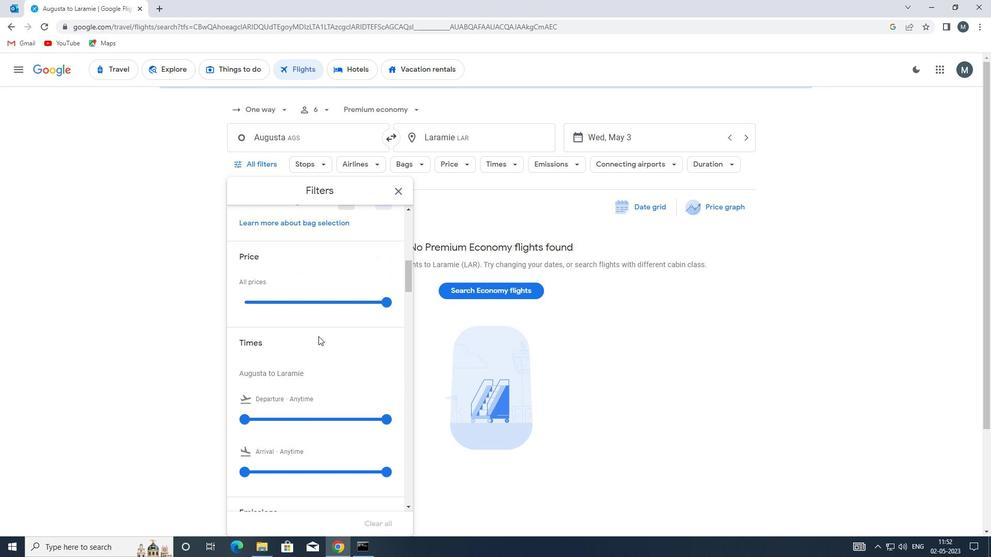 
Action: Mouse moved to (282, 348)
Screenshot: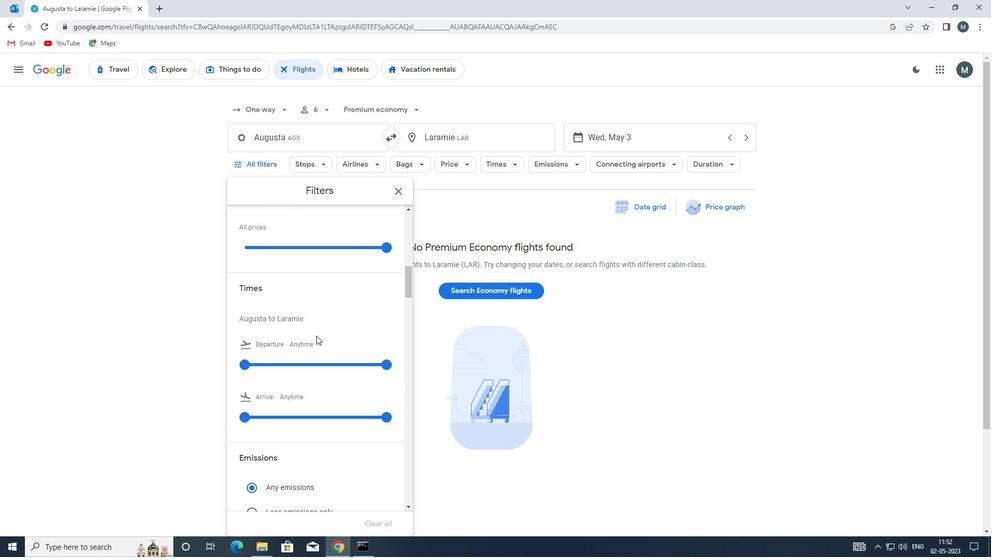 
Action: Mouse scrolled (282, 347) with delta (0, 0)
Screenshot: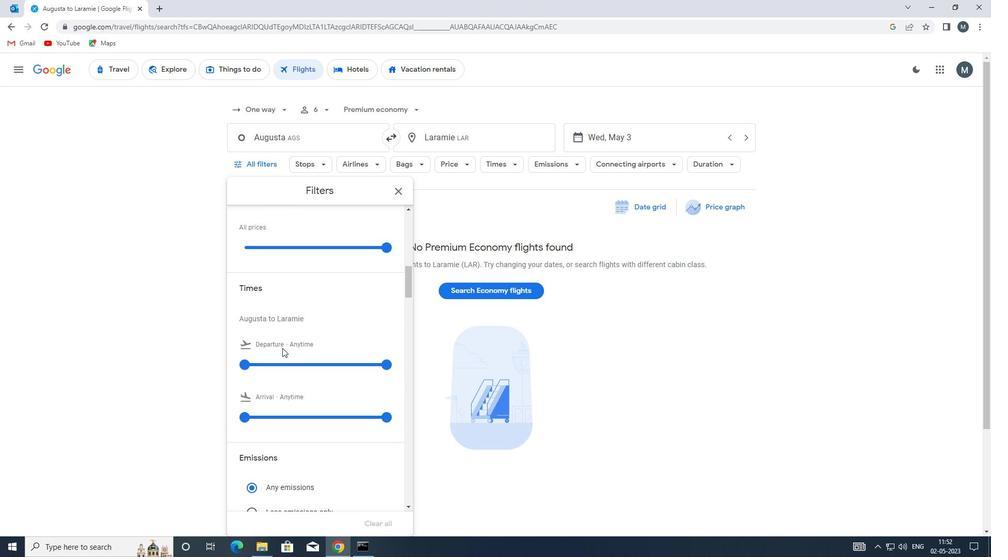 
Action: Mouse moved to (249, 313)
Screenshot: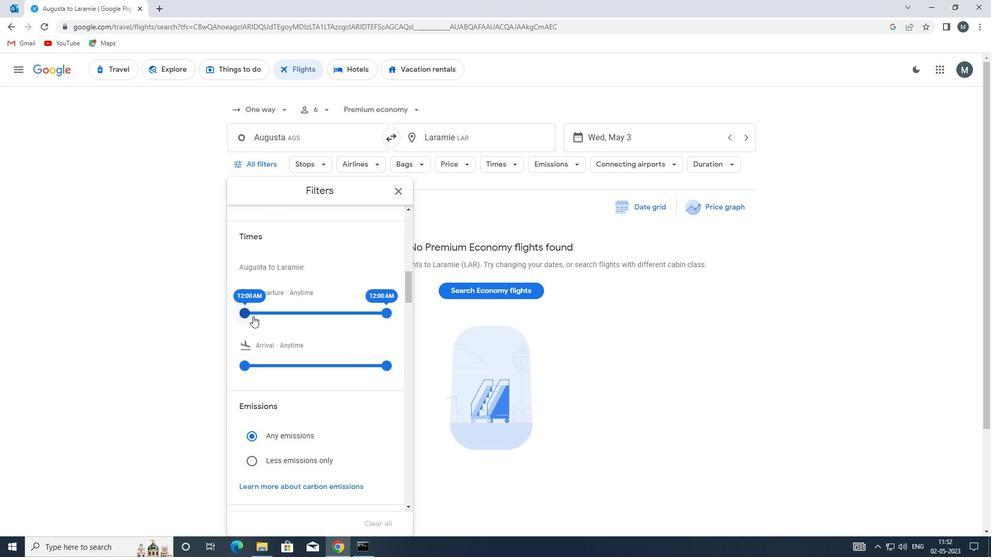
Action: Mouse pressed left at (249, 313)
Screenshot: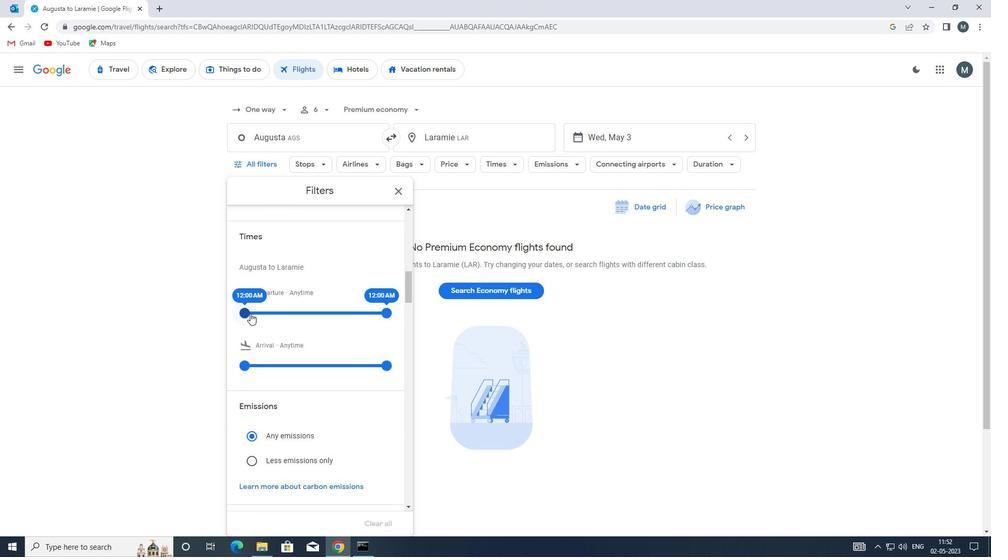 
Action: Mouse moved to (378, 312)
Screenshot: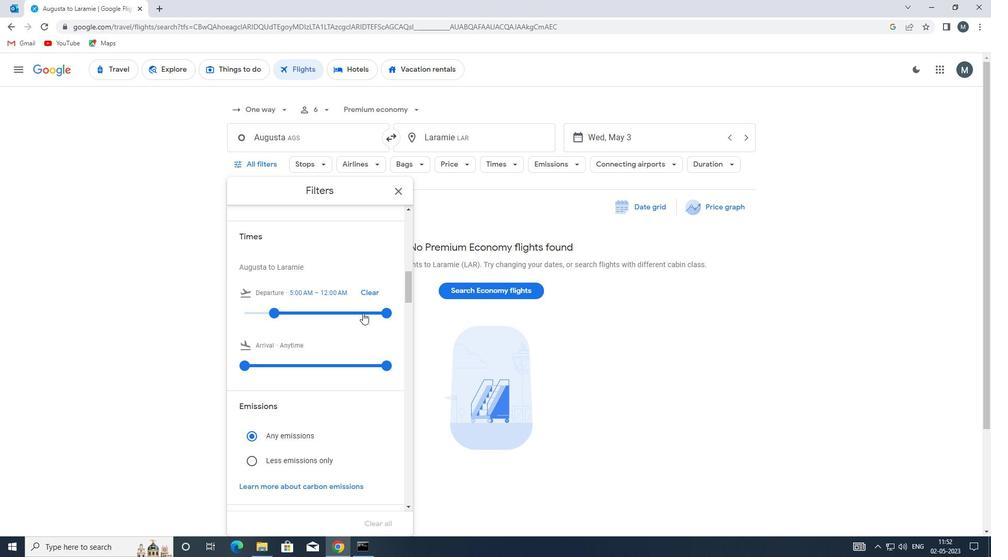 
Action: Mouse pressed left at (378, 312)
Screenshot: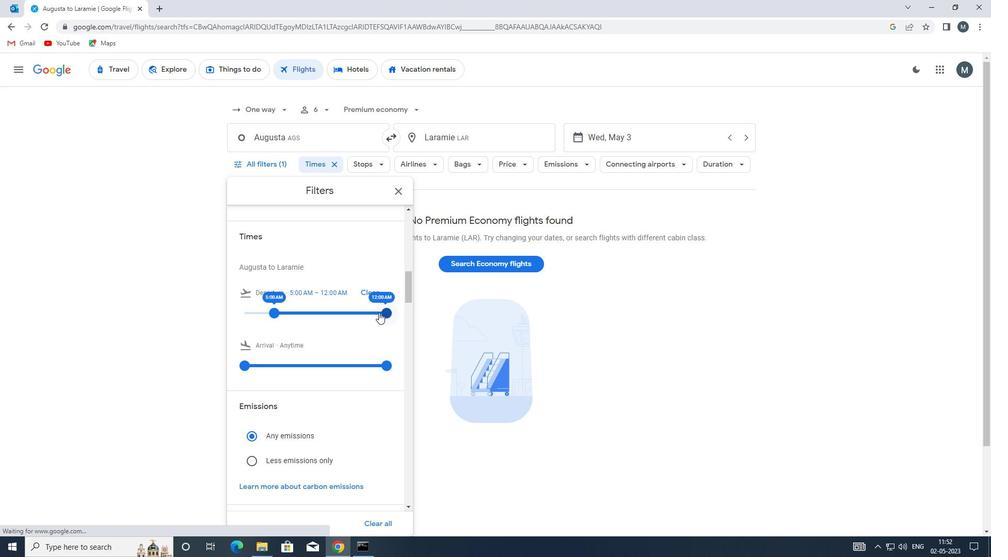 
Action: Mouse moved to (261, 309)
Screenshot: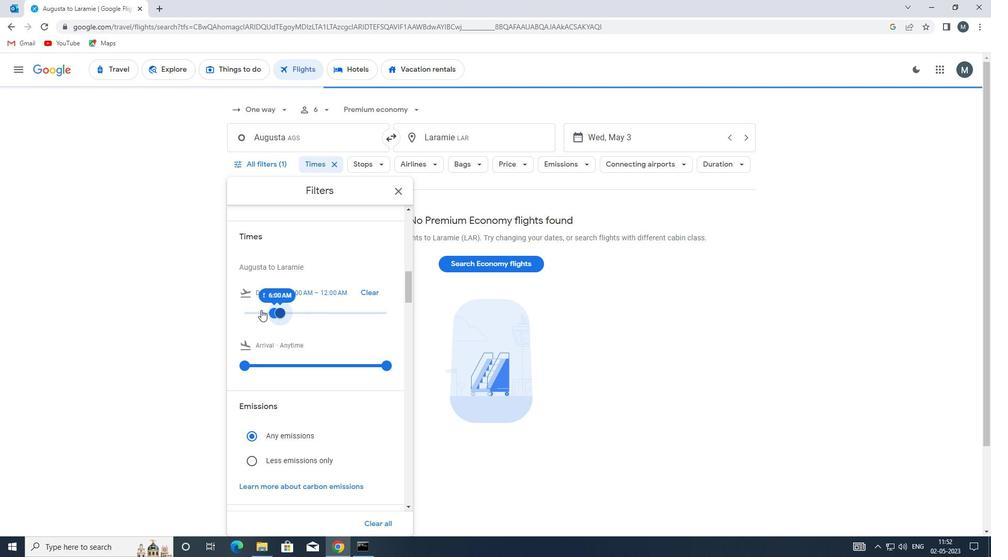 
Action: Mouse scrolled (261, 308) with delta (0, 0)
Screenshot: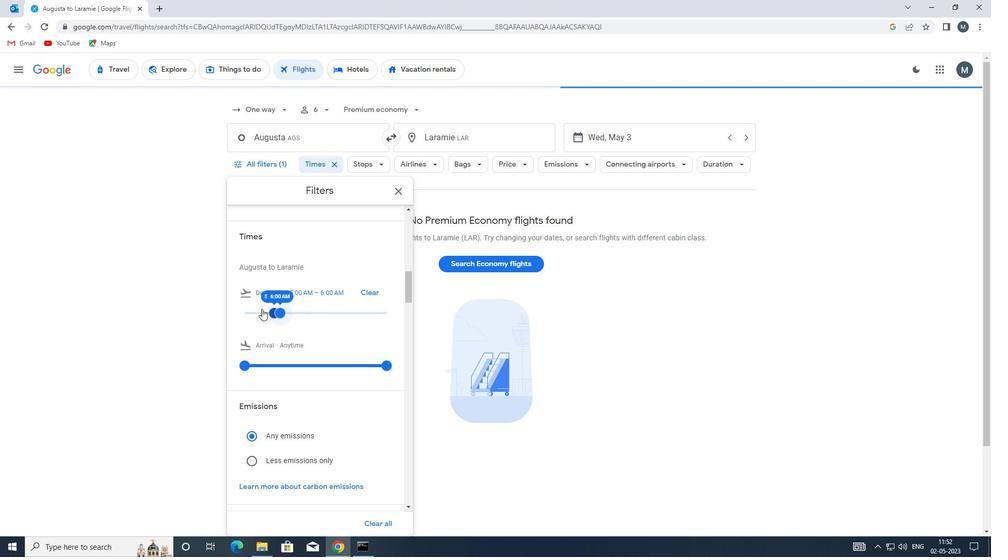 
Action: Mouse moved to (261, 309)
Screenshot: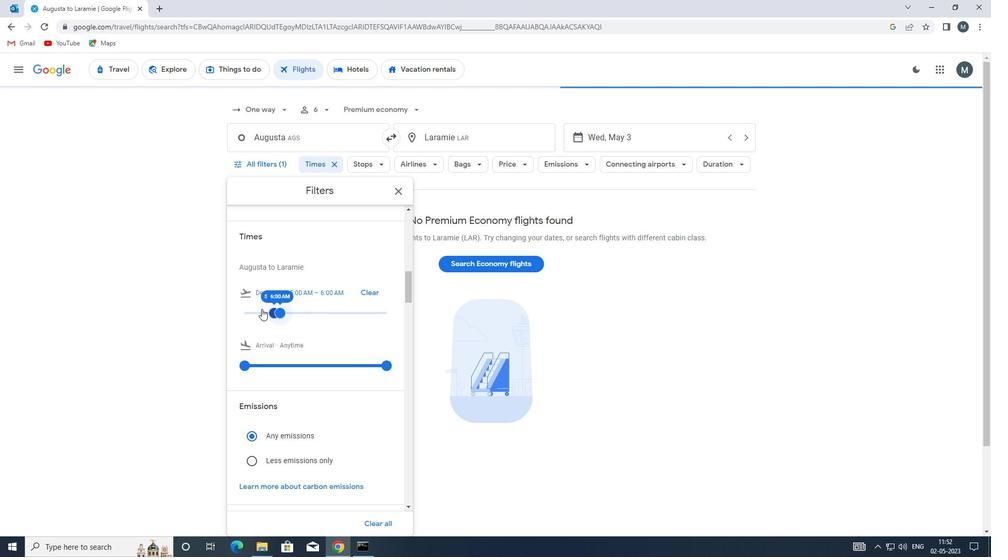 
Action: Mouse scrolled (261, 308) with delta (0, 0)
Screenshot: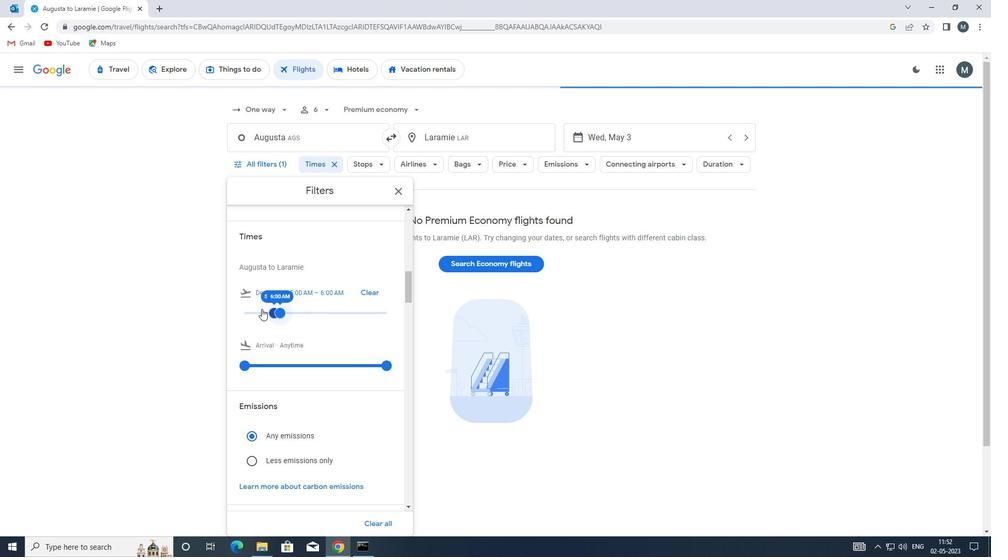 
Action: Mouse moved to (397, 193)
Screenshot: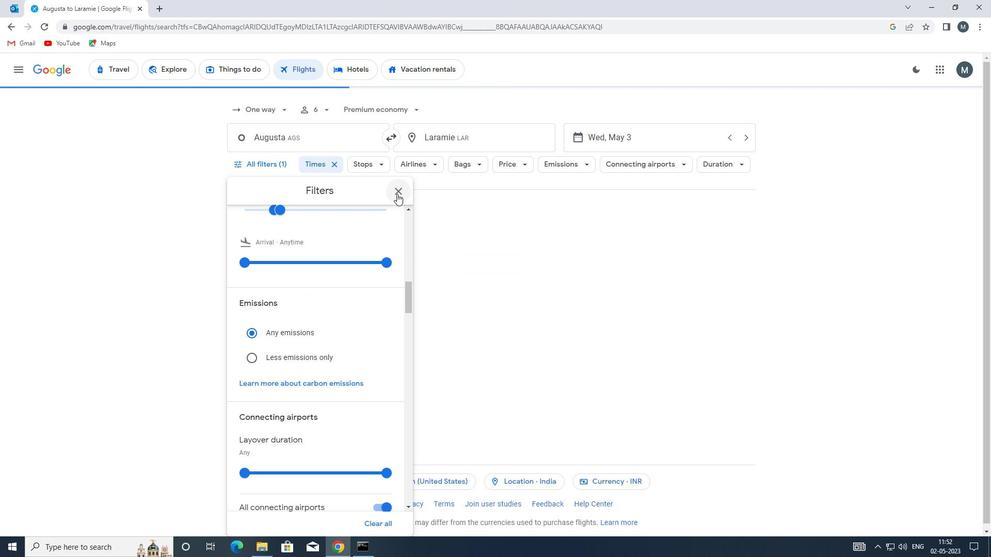 
Action: Mouse pressed left at (397, 193)
Screenshot: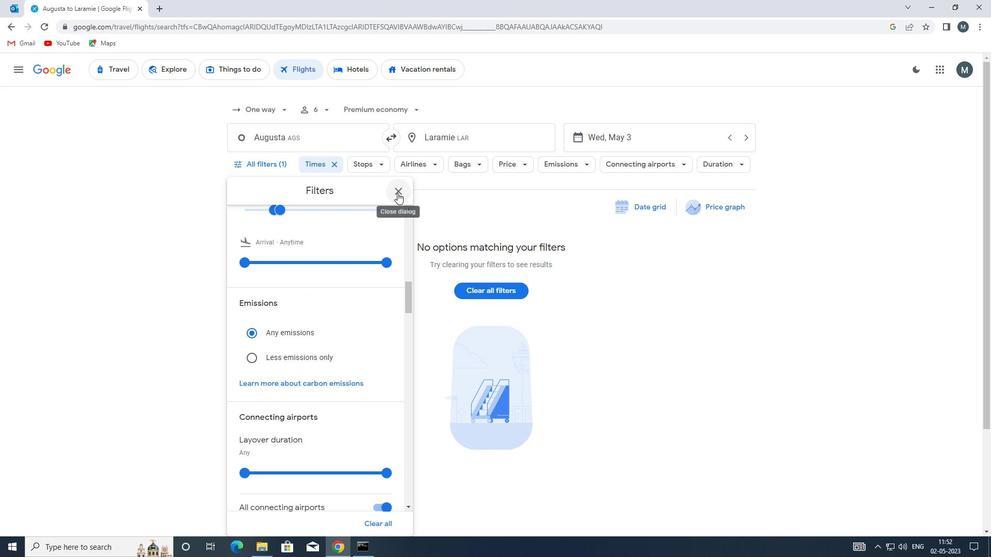 
